 Task: Search one way flight ticket for 2 adults, 2 children, 2 infants in seat in first from Clarksburg: North Central West Virginia Airport (was Harrison-marion Regional) to Laramie: Laramie Regional Airport on 5-3-2023. Choice of flights is Delta. Number of bags: 2 carry on bags. Price is upto 105000. Outbound departure time preference is 7:30.
Action: Mouse moved to (289, 245)
Screenshot: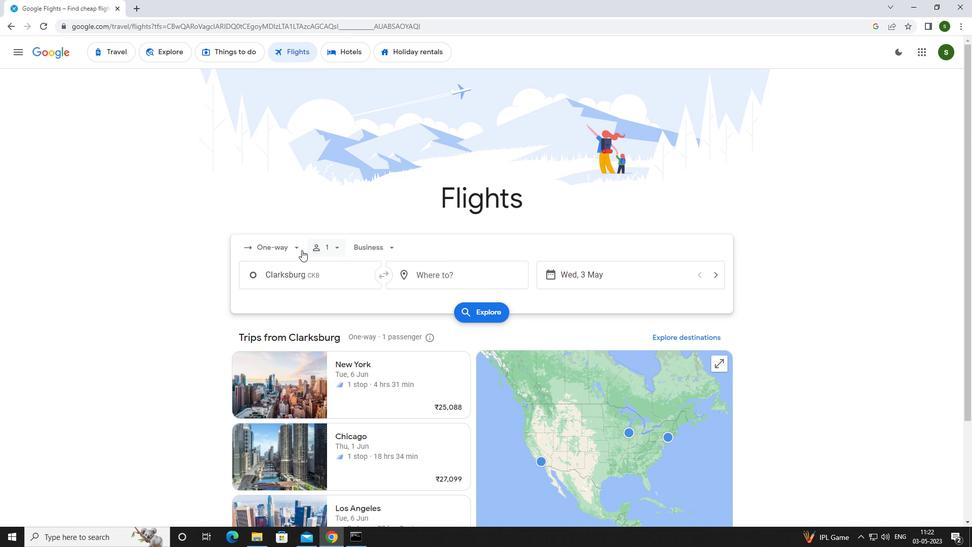 
Action: Mouse pressed left at (289, 245)
Screenshot: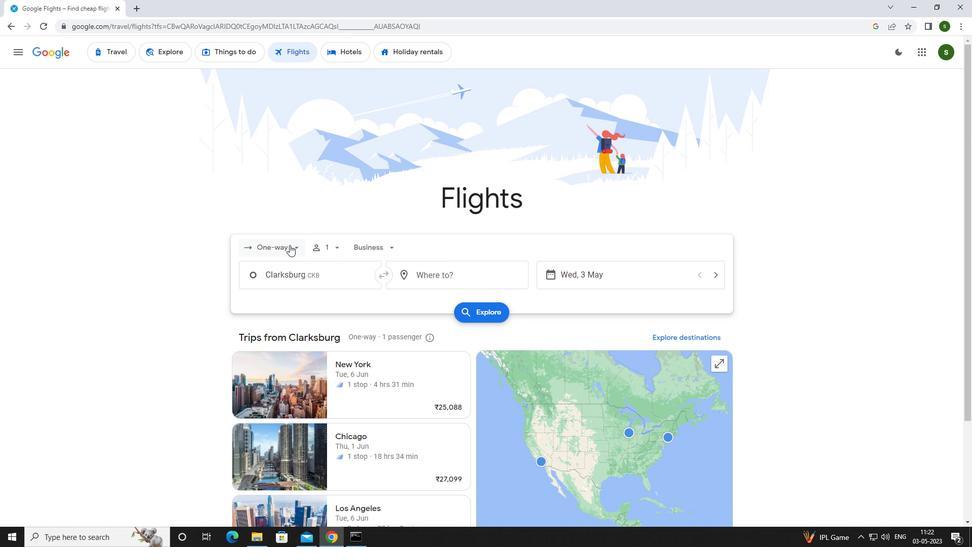 
Action: Mouse moved to (293, 293)
Screenshot: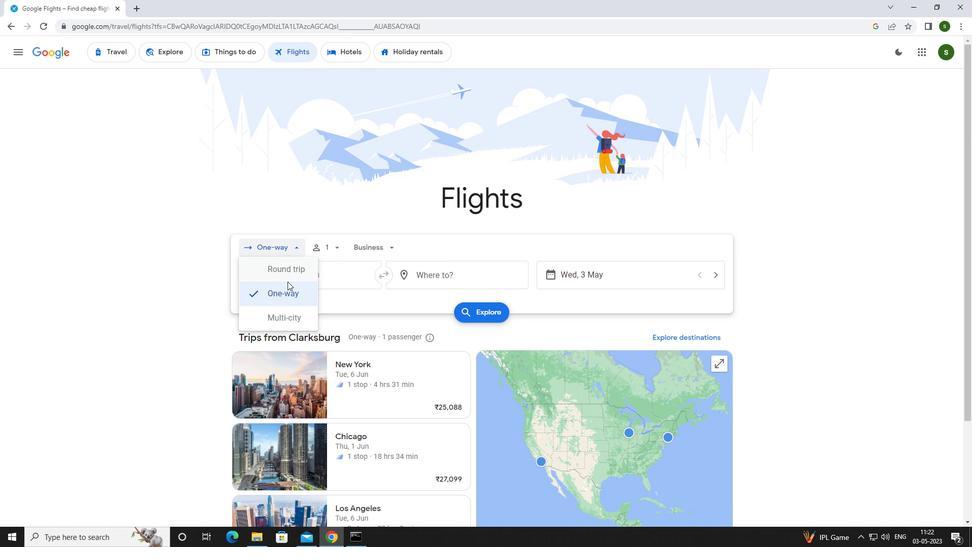 
Action: Mouse pressed left at (293, 293)
Screenshot: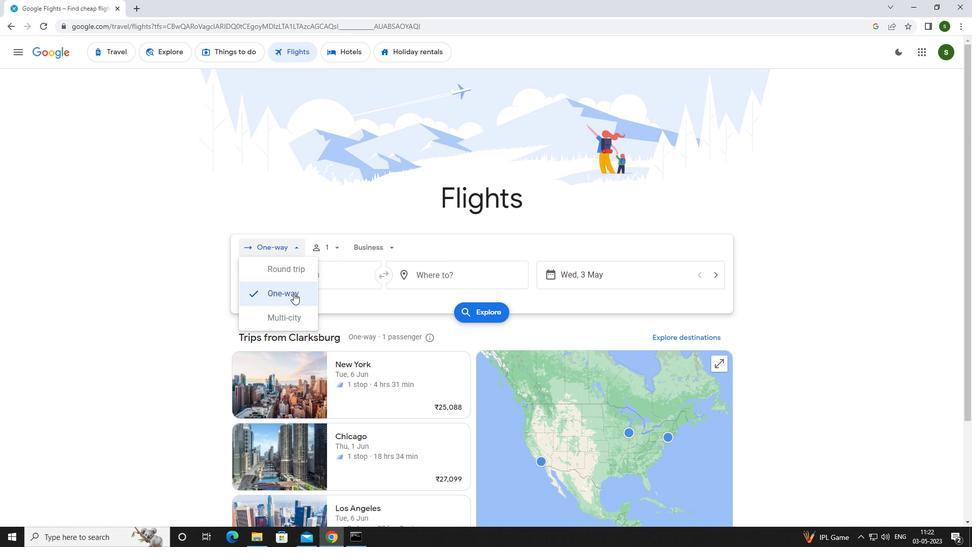 
Action: Mouse moved to (338, 248)
Screenshot: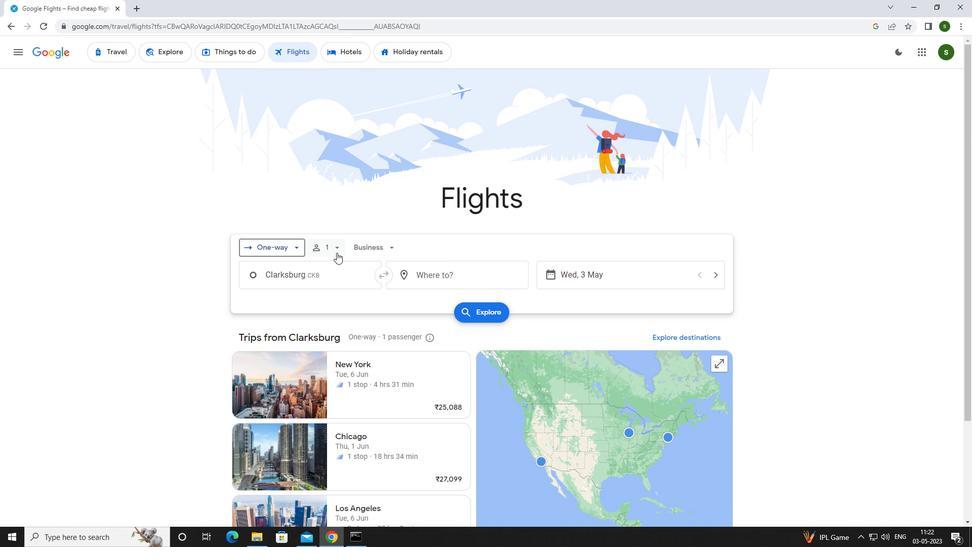 
Action: Mouse pressed left at (338, 248)
Screenshot: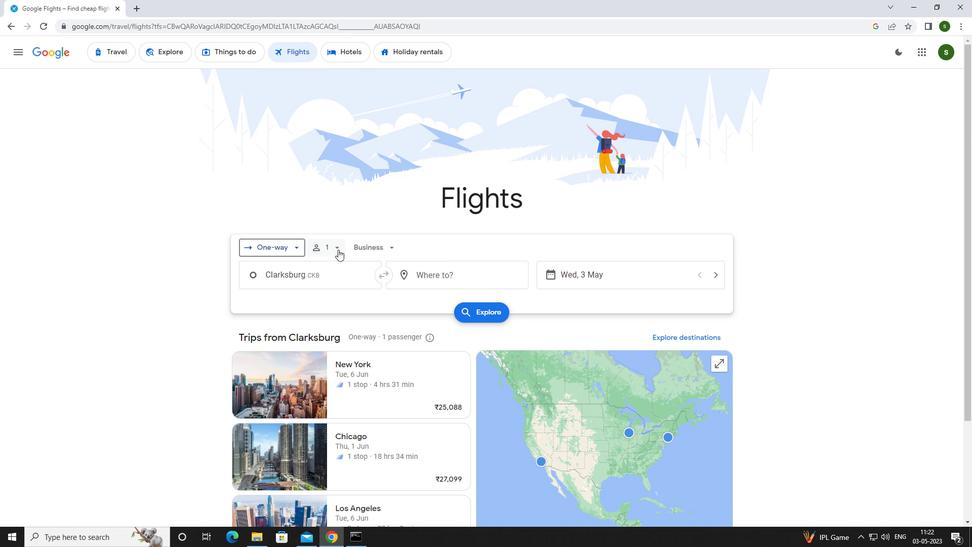 
Action: Mouse moved to (414, 272)
Screenshot: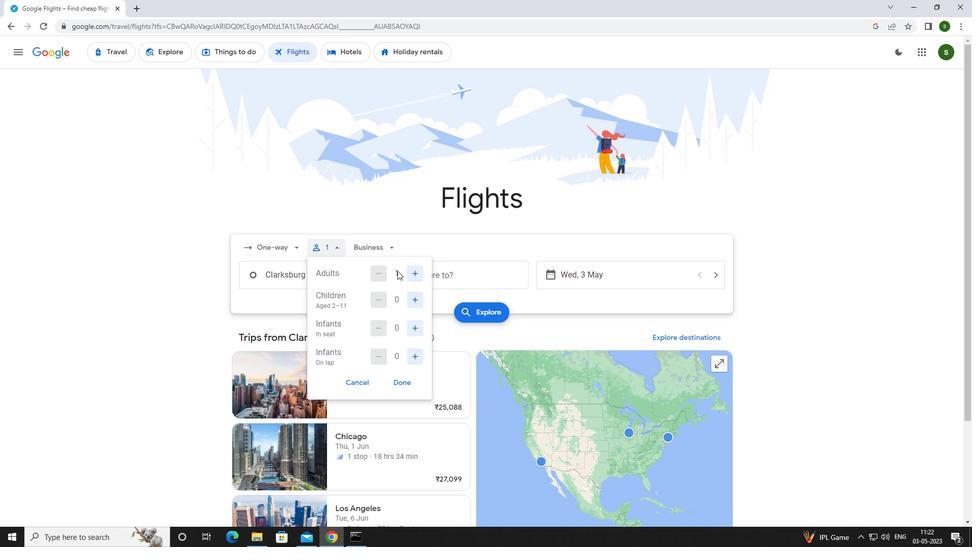 
Action: Mouse pressed left at (414, 272)
Screenshot: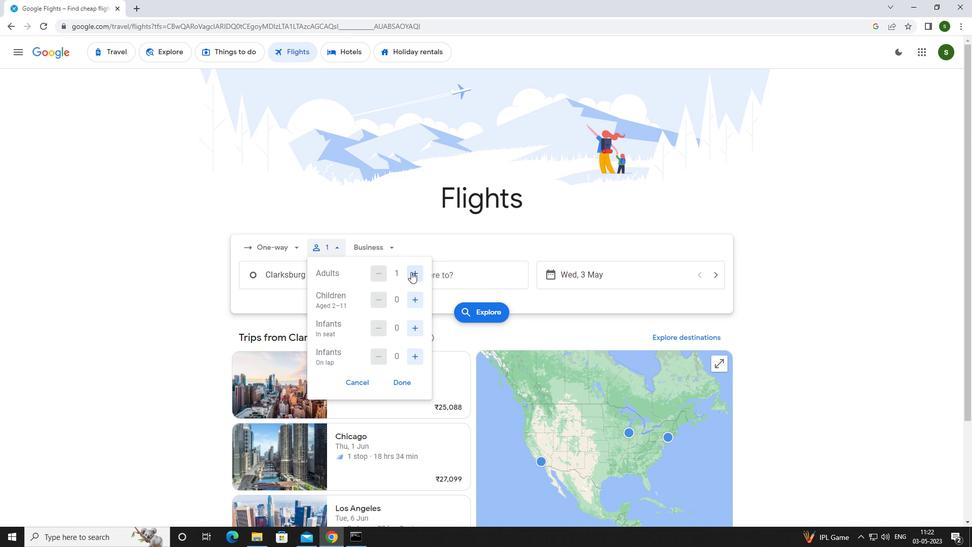 
Action: Mouse pressed left at (414, 272)
Screenshot: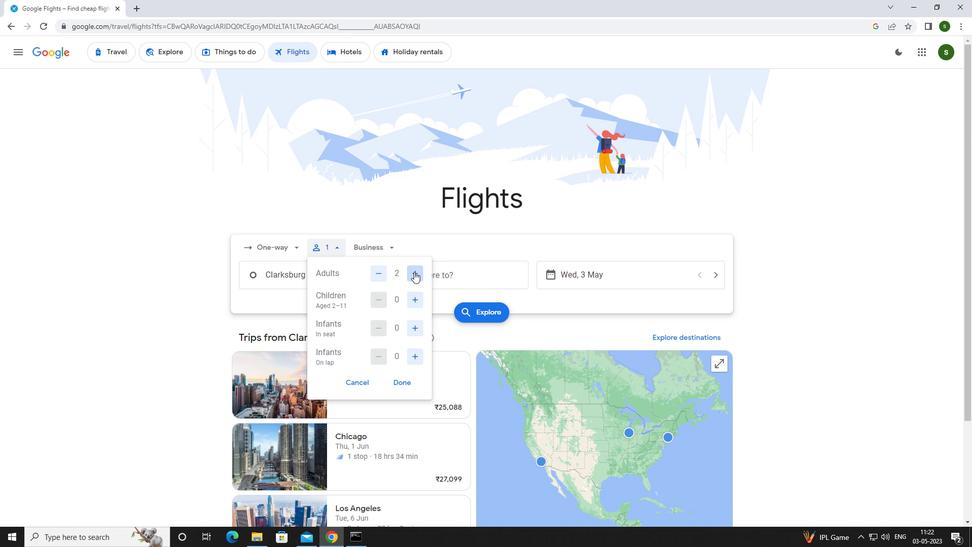 
Action: Mouse moved to (376, 273)
Screenshot: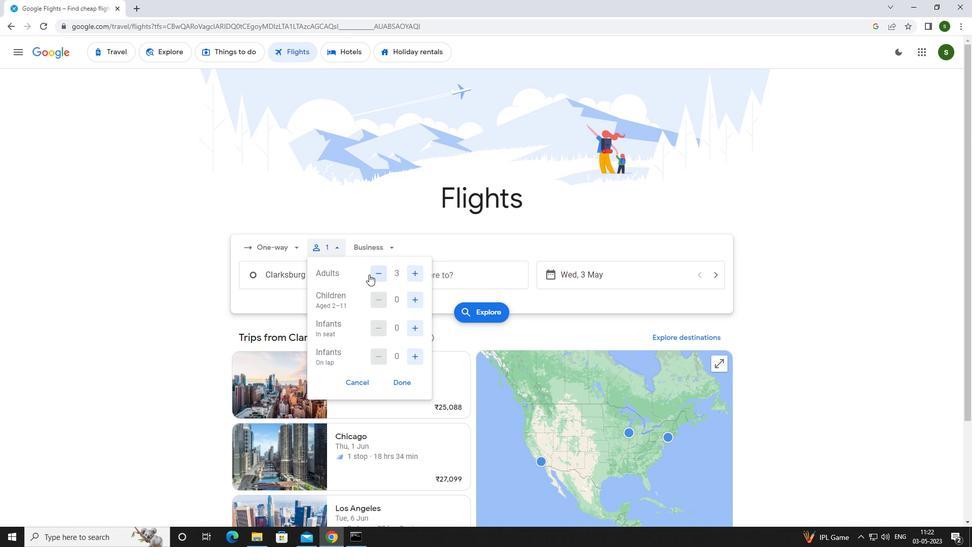 
Action: Mouse pressed left at (376, 273)
Screenshot: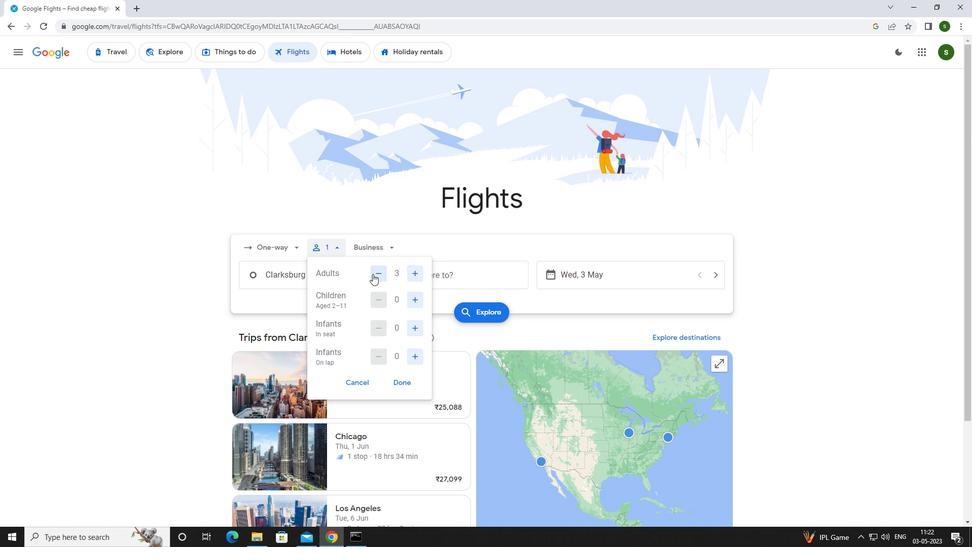 
Action: Mouse moved to (414, 297)
Screenshot: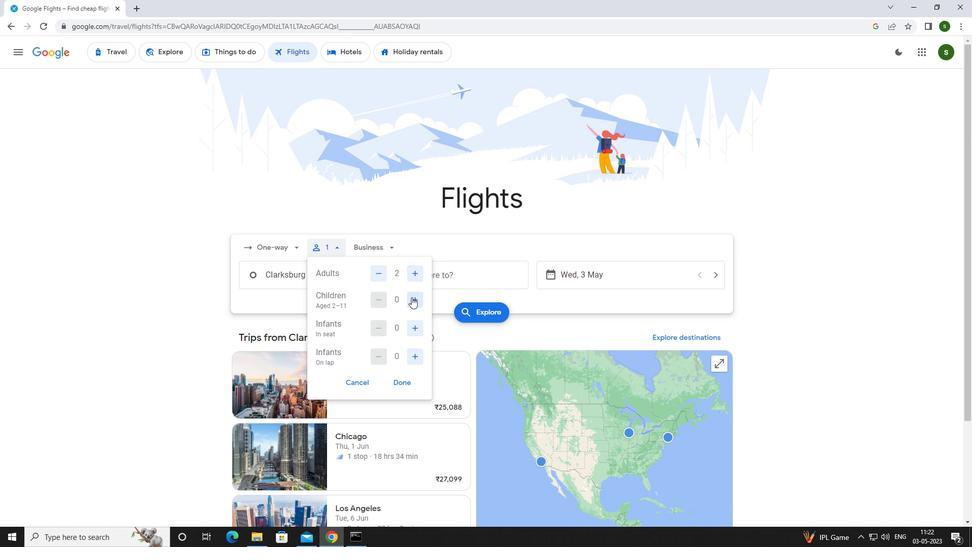 
Action: Mouse pressed left at (414, 297)
Screenshot: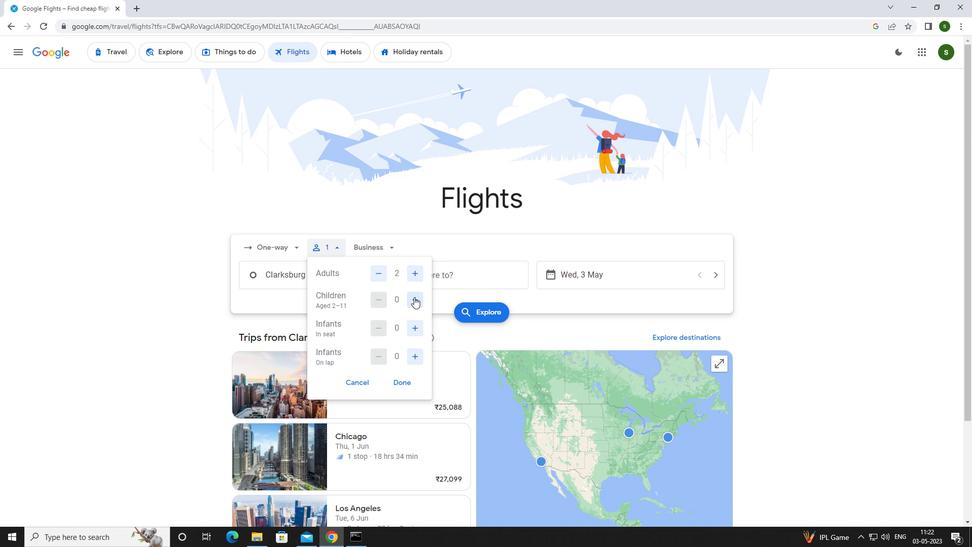 
Action: Mouse pressed left at (414, 297)
Screenshot: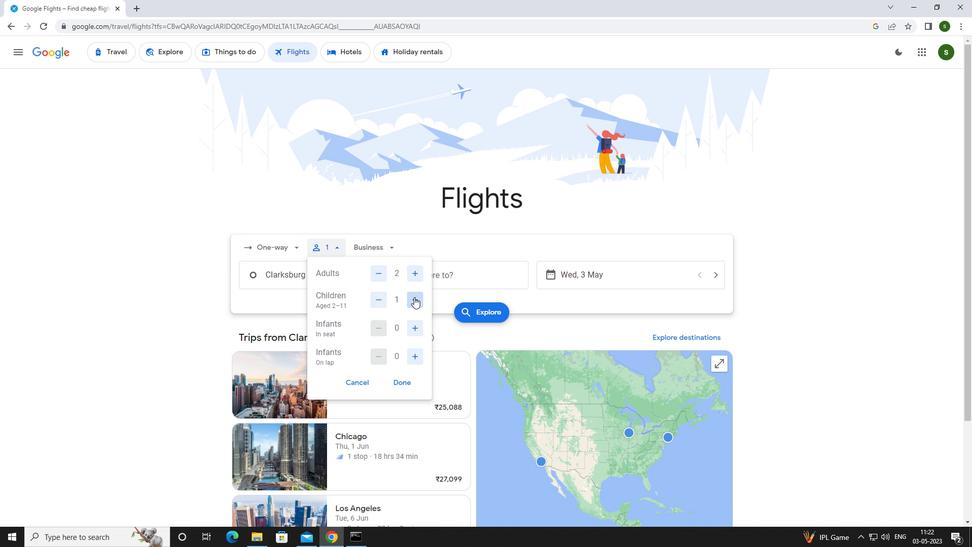 
Action: Mouse moved to (412, 328)
Screenshot: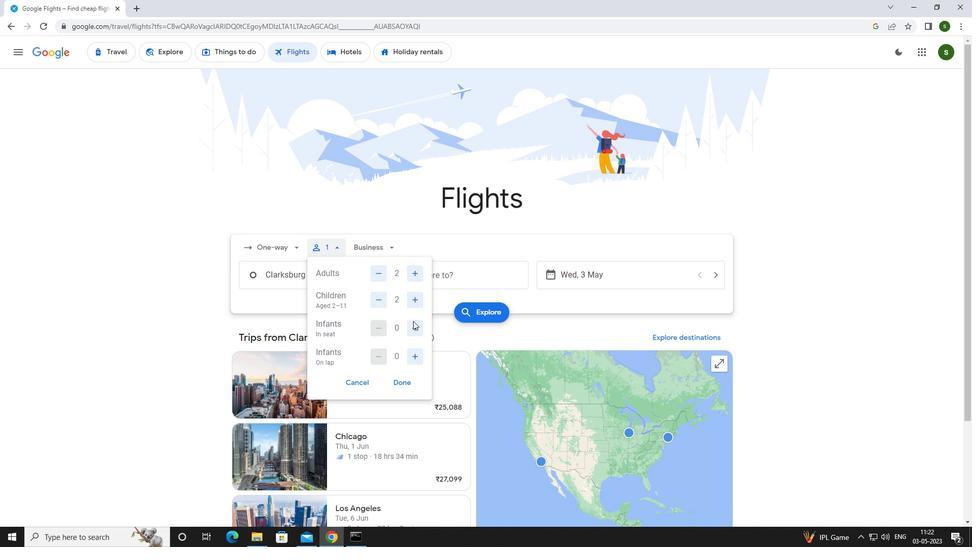 
Action: Mouse pressed left at (412, 328)
Screenshot: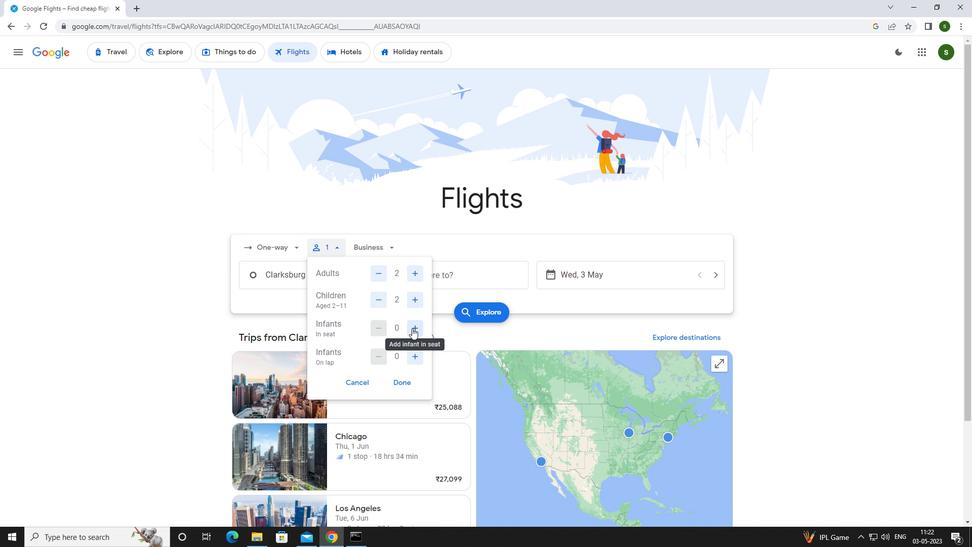 
Action: Mouse pressed left at (412, 328)
Screenshot: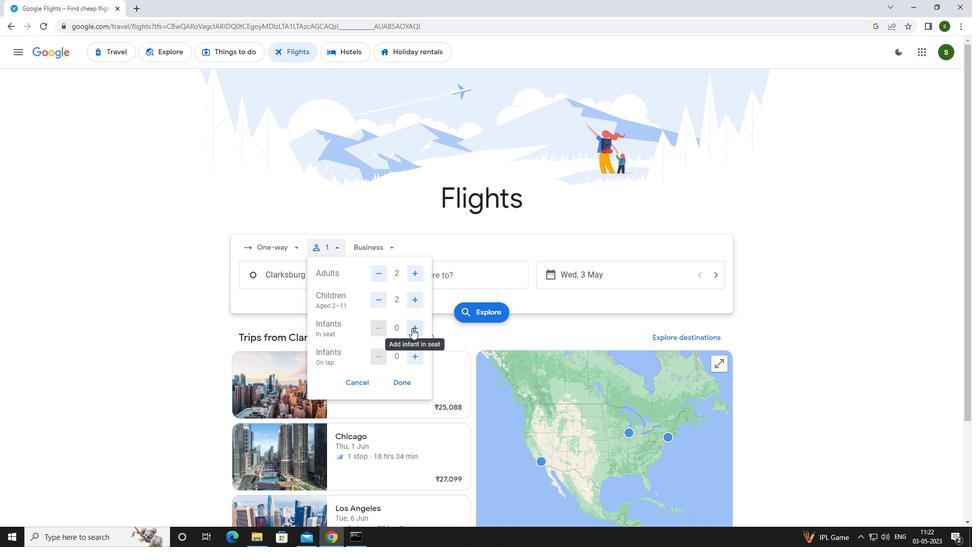 
Action: Mouse moved to (386, 249)
Screenshot: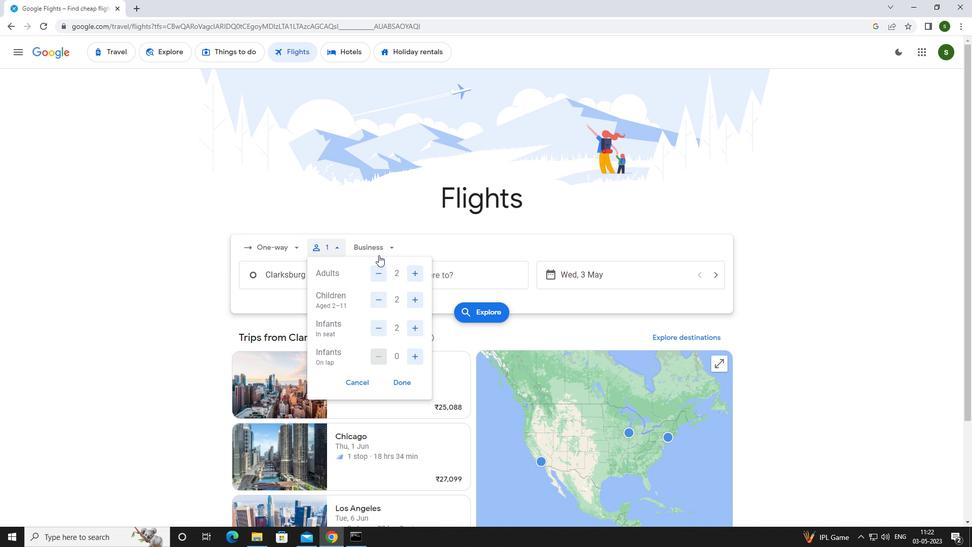 
Action: Mouse pressed left at (386, 249)
Screenshot: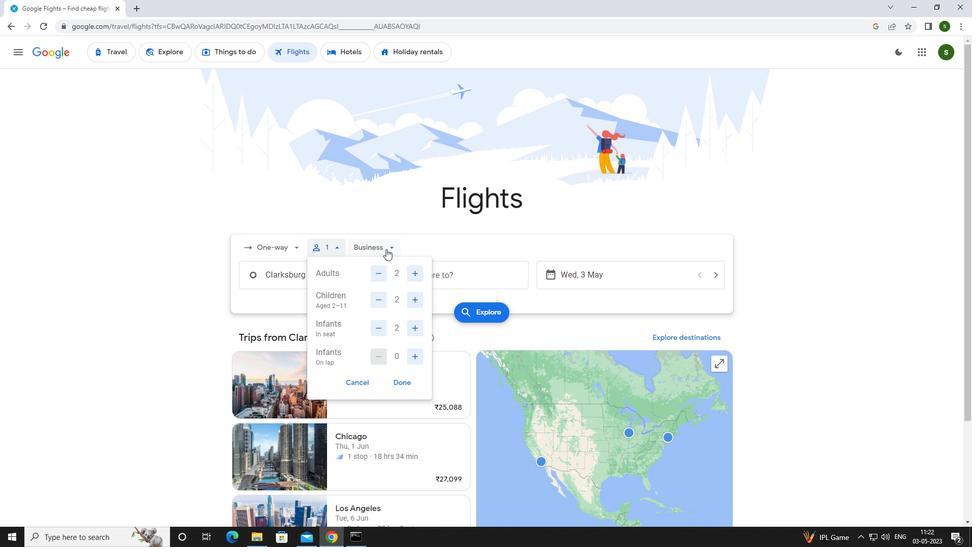 
Action: Mouse moved to (402, 342)
Screenshot: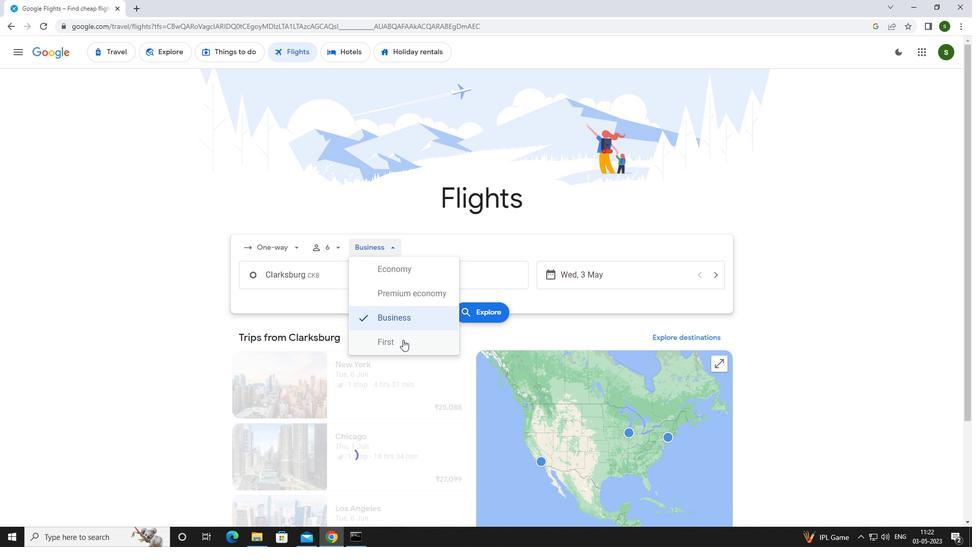 
Action: Mouse pressed left at (402, 342)
Screenshot: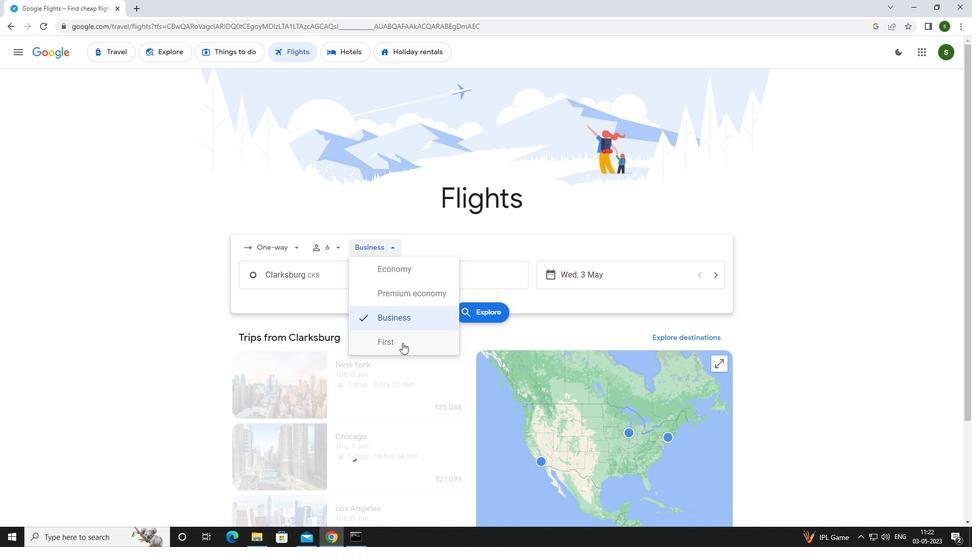 
Action: Mouse moved to (358, 278)
Screenshot: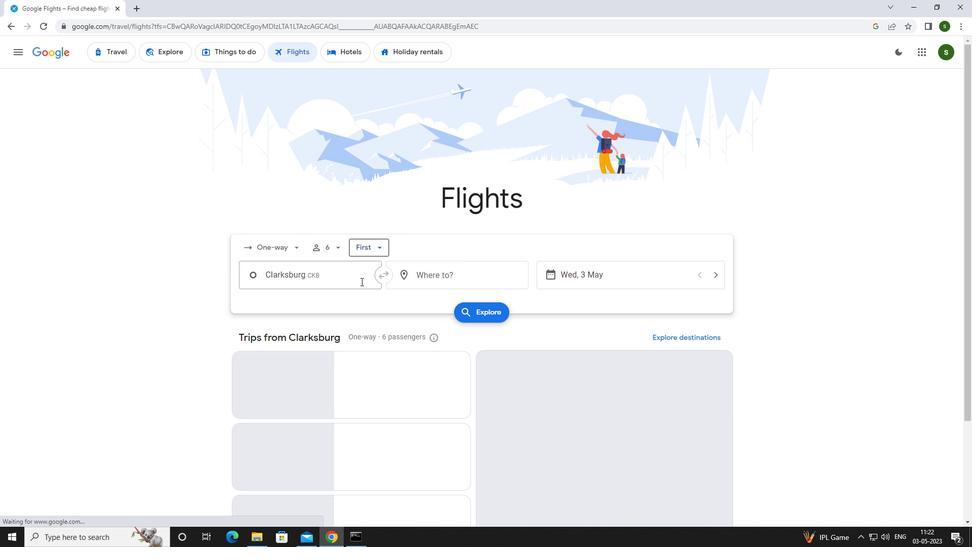 
Action: Mouse pressed left at (358, 278)
Screenshot: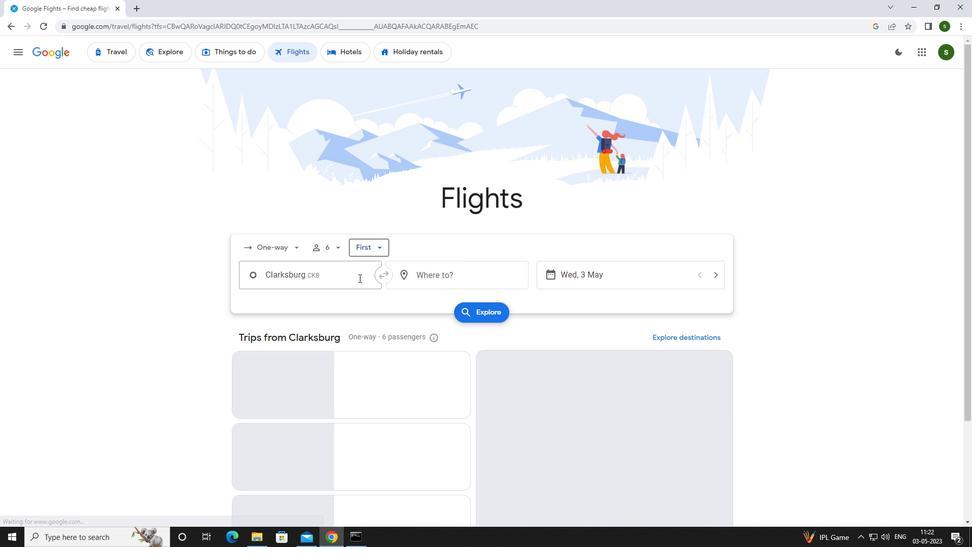 
Action: Mouse moved to (359, 277)
Screenshot: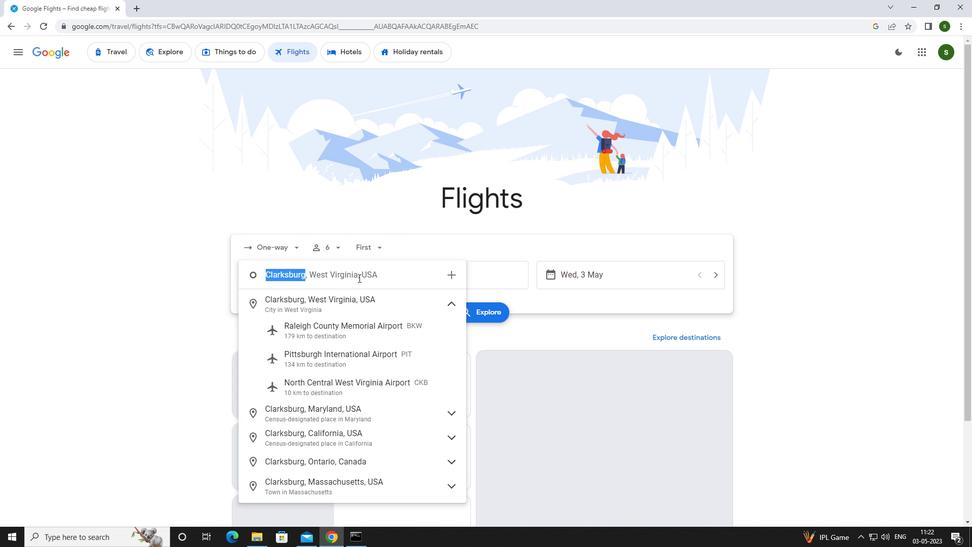 
Action: Key pressed <Key.caps_lock>n<Key.caps_lock>orth<Key.space><Key.caps_lock>c<Key.caps_lock>entral
Screenshot: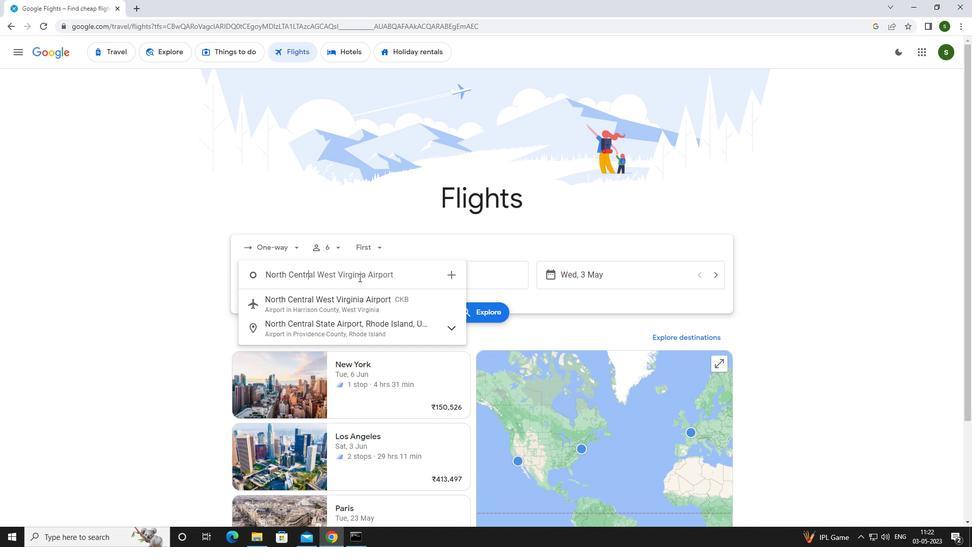 
Action: Mouse moved to (361, 299)
Screenshot: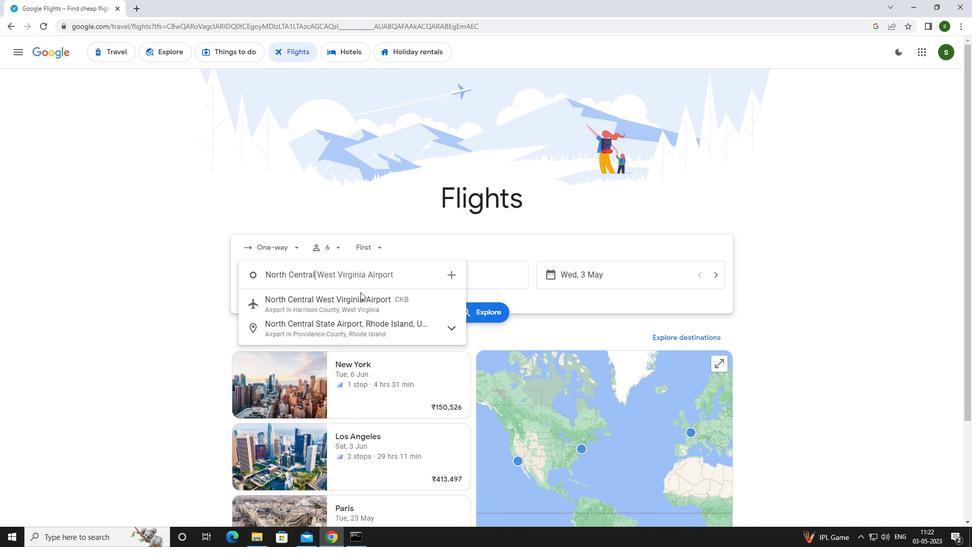 
Action: Mouse pressed left at (361, 299)
Screenshot: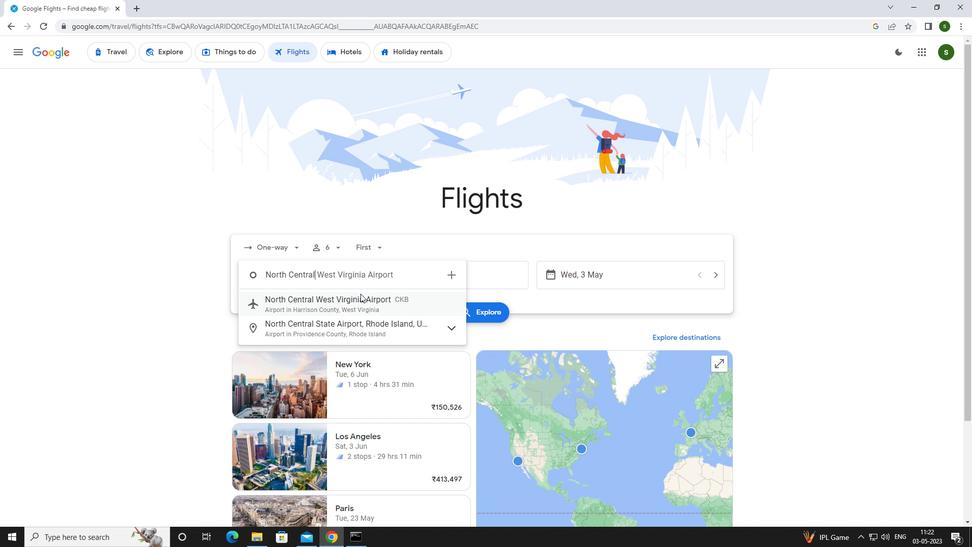 
Action: Mouse moved to (454, 285)
Screenshot: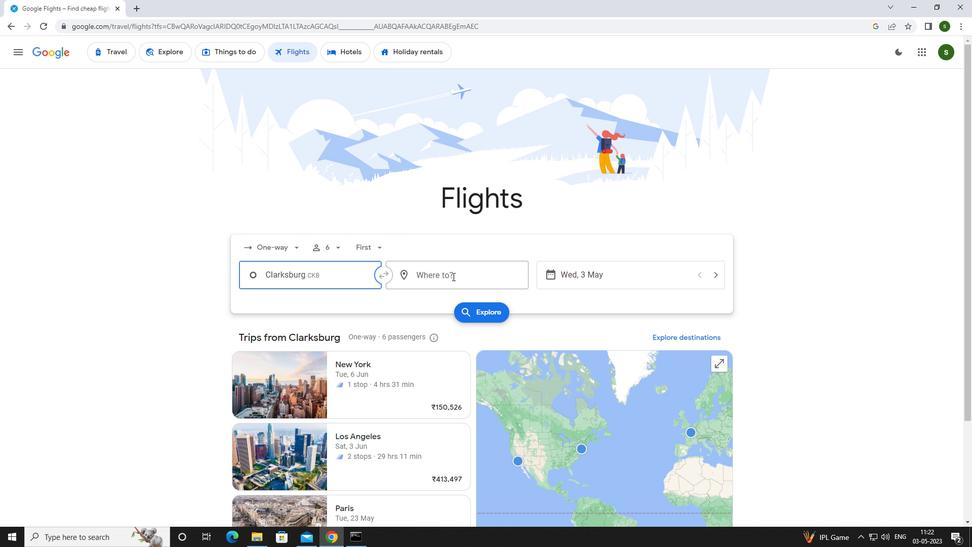 
Action: Mouse pressed left at (454, 285)
Screenshot: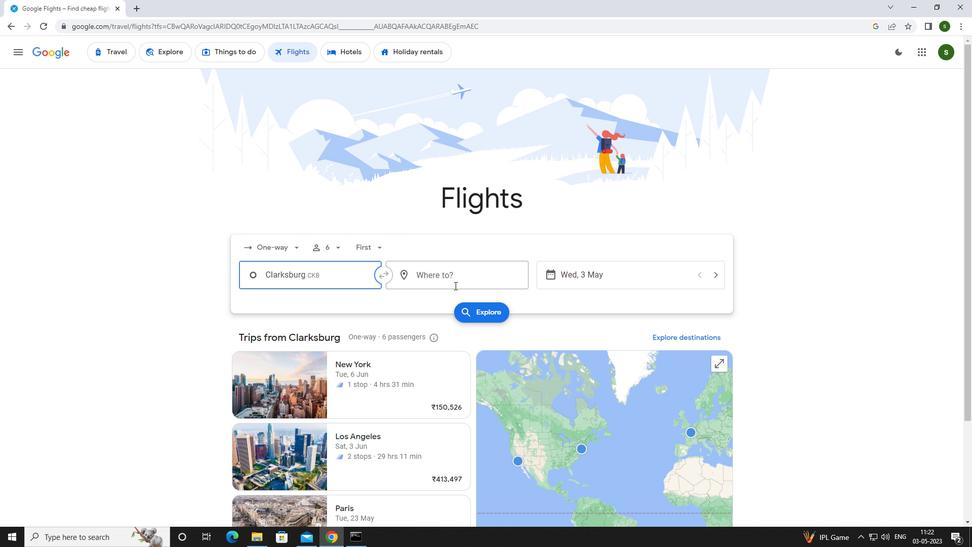 
Action: Key pressed <Key.caps_lock>l<Key.caps_lock>arami
Screenshot: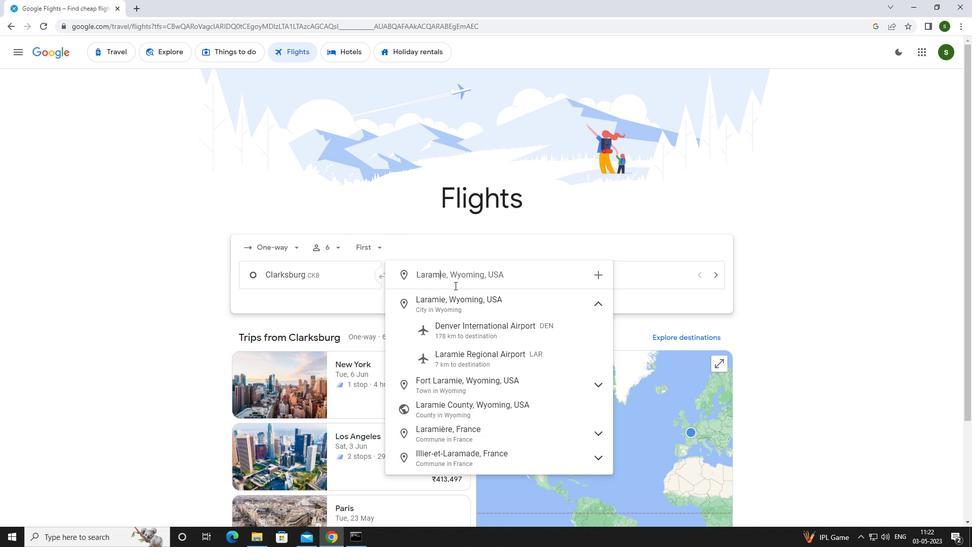 
Action: Mouse moved to (459, 355)
Screenshot: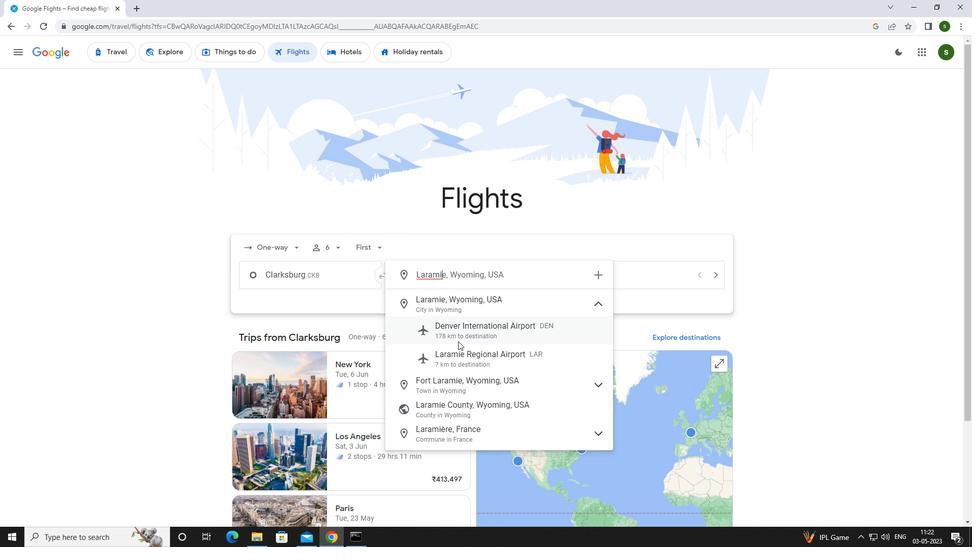 
Action: Mouse pressed left at (459, 355)
Screenshot: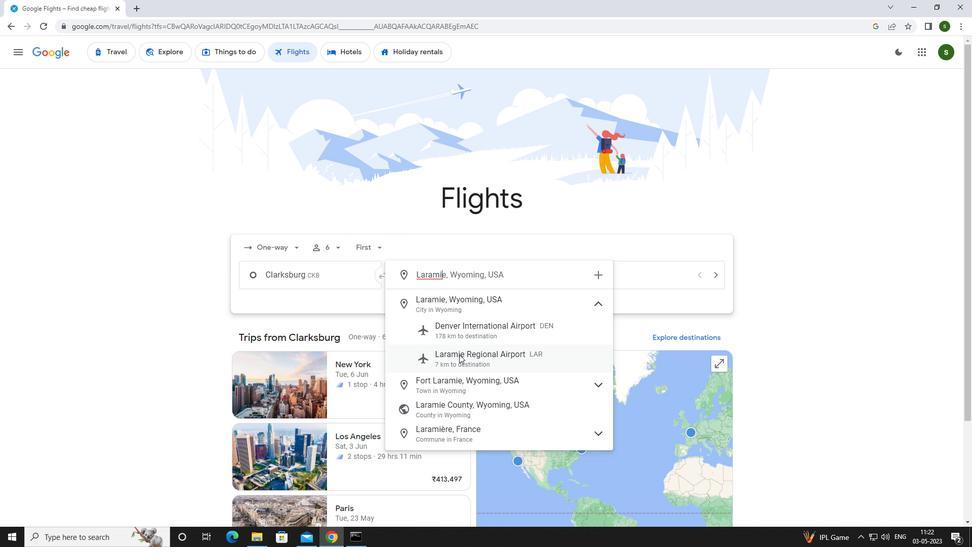 
Action: Mouse moved to (610, 274)
Screenshot: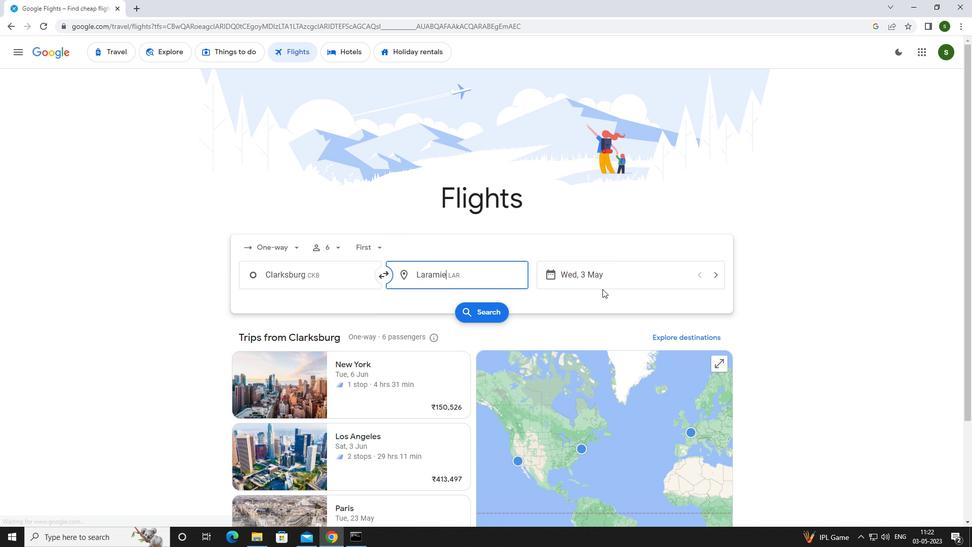 
Action: Mouse pressed left at (610, 274)
Screenshot: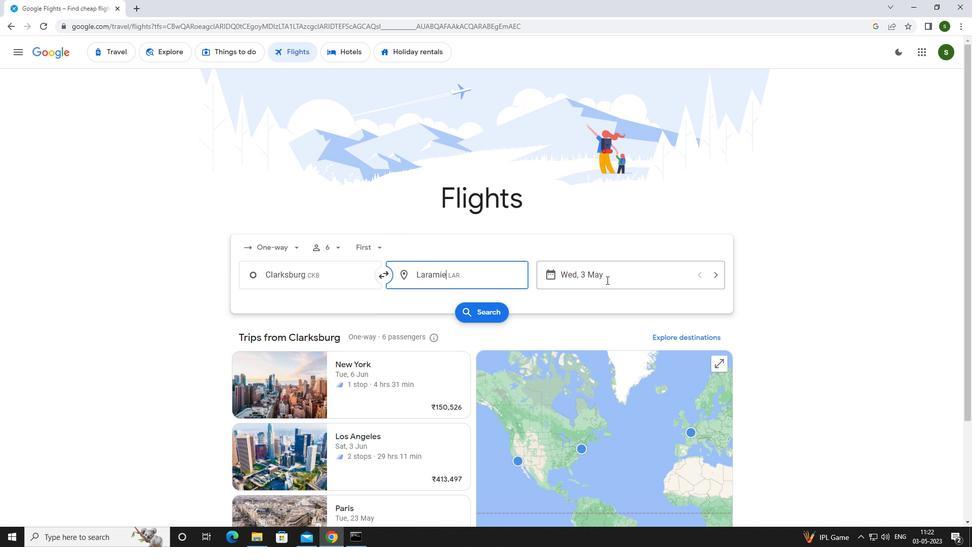 
Action: Mouse moved to (446, 343)
Screenshot: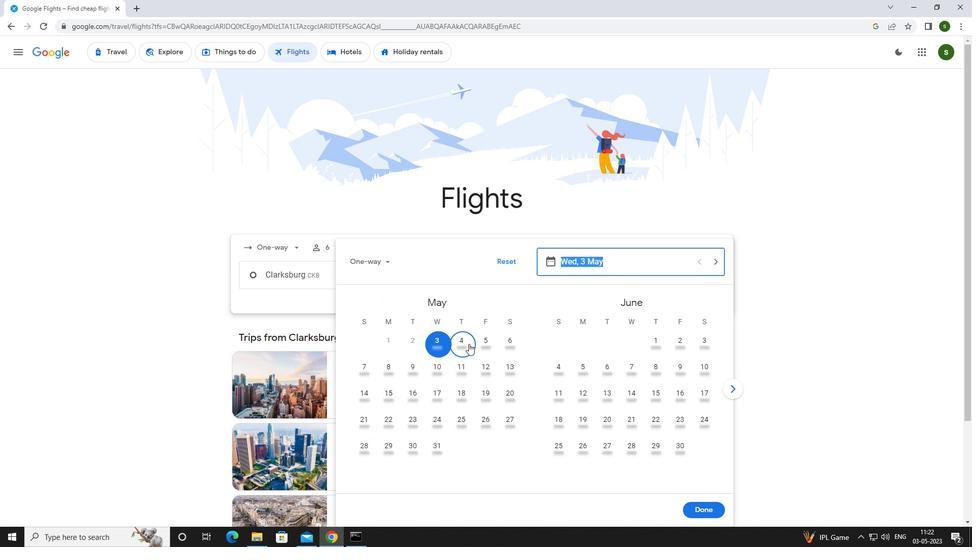 
Action: Mouse pressed left at (446, 343)
Screenshot: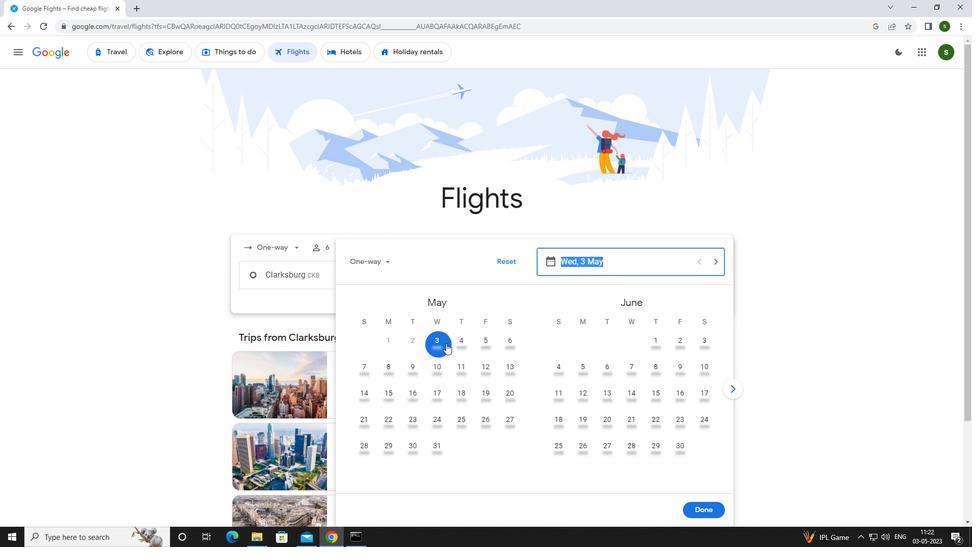 
Action: Mouse moved to (714, 509)
Screenshot: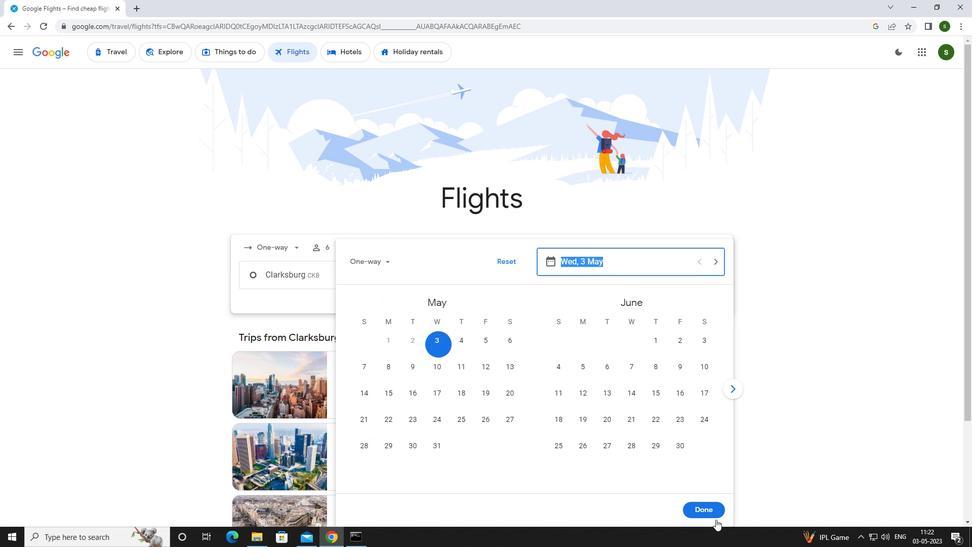 
Action: Mouse pressed left at (714, 509)
Screenshot: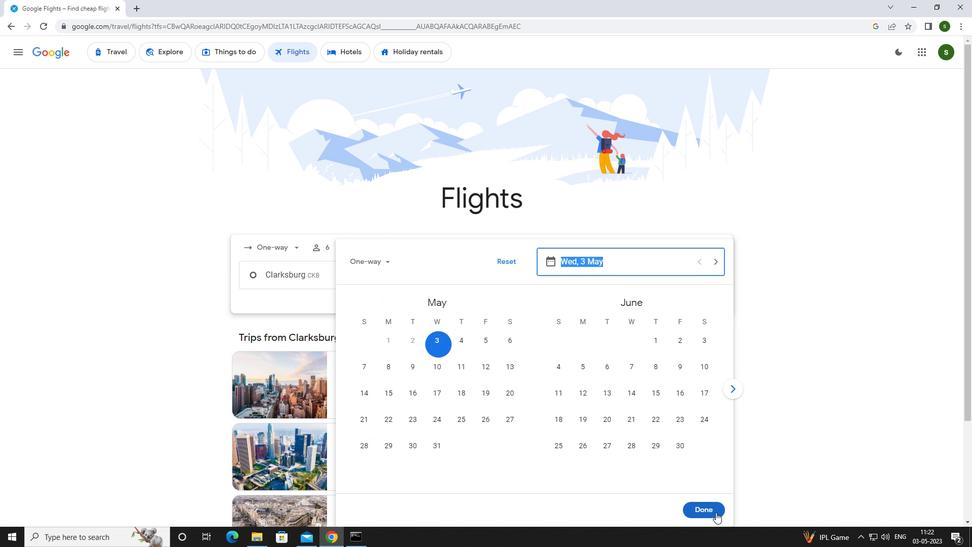 
Action: Mouse moved to (489, 316)
Screenshot: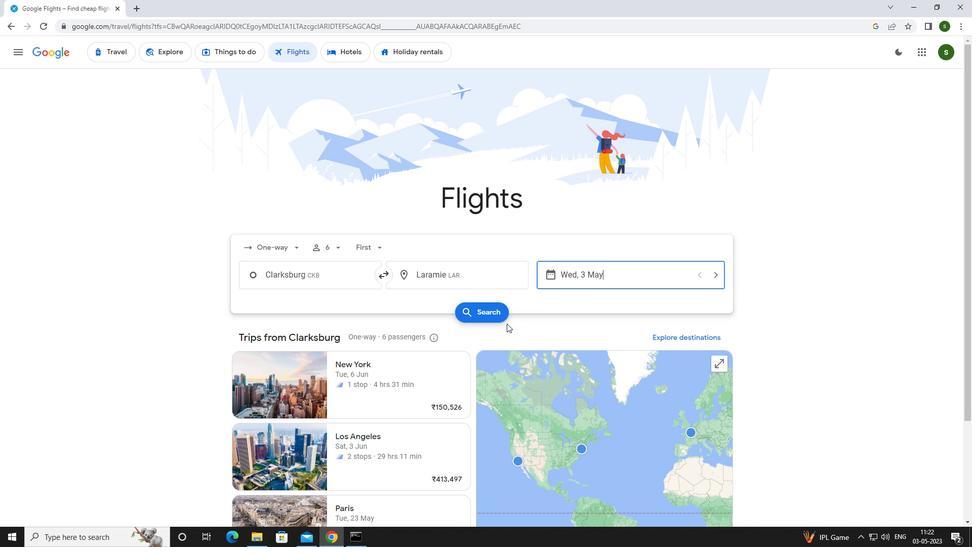 
Action: Mouse pressed left at (489, 316)
Screenshot: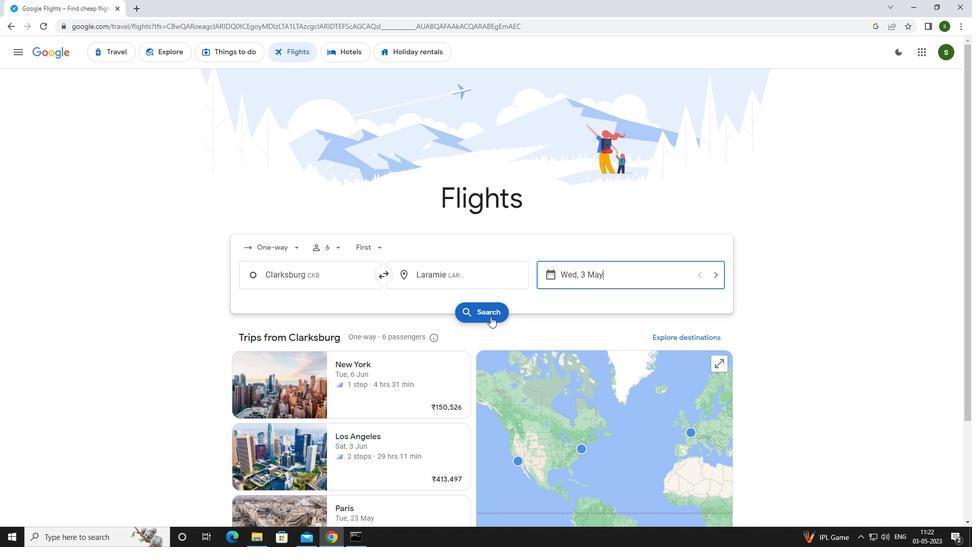 
Action: Mouse moved to (265, 144)
Screenshot: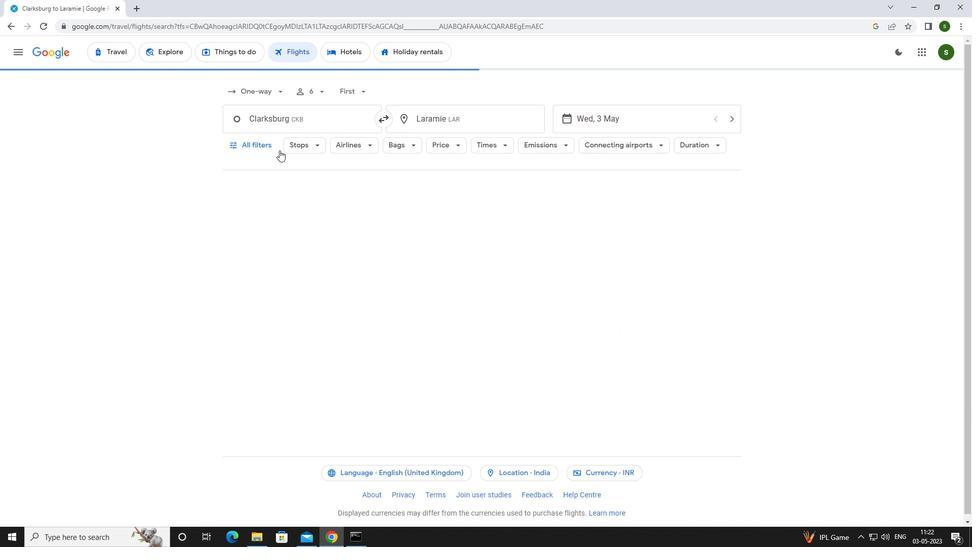 
Action: Mouse pressed left at (265, 144)
Screenshot: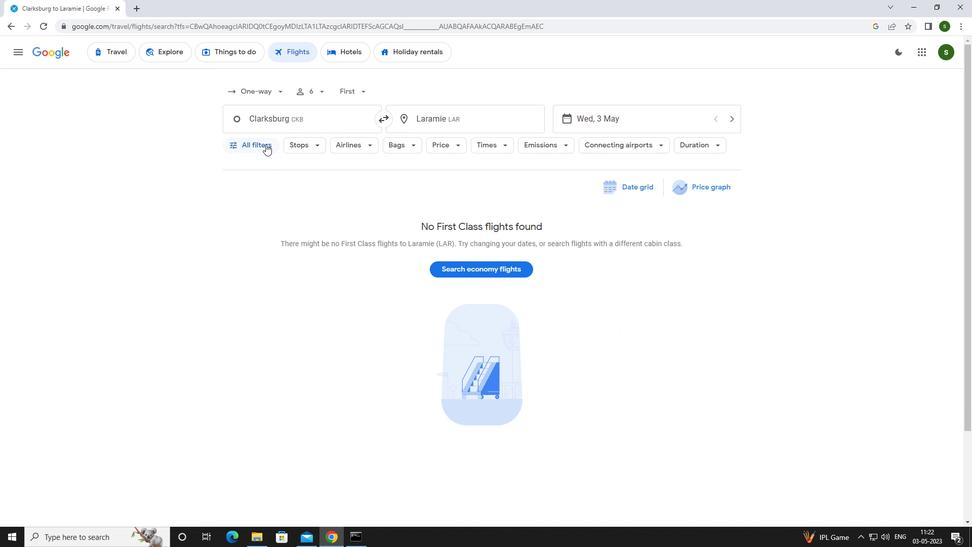 
Action: Mouse moved to (376, 365)
Screenshot: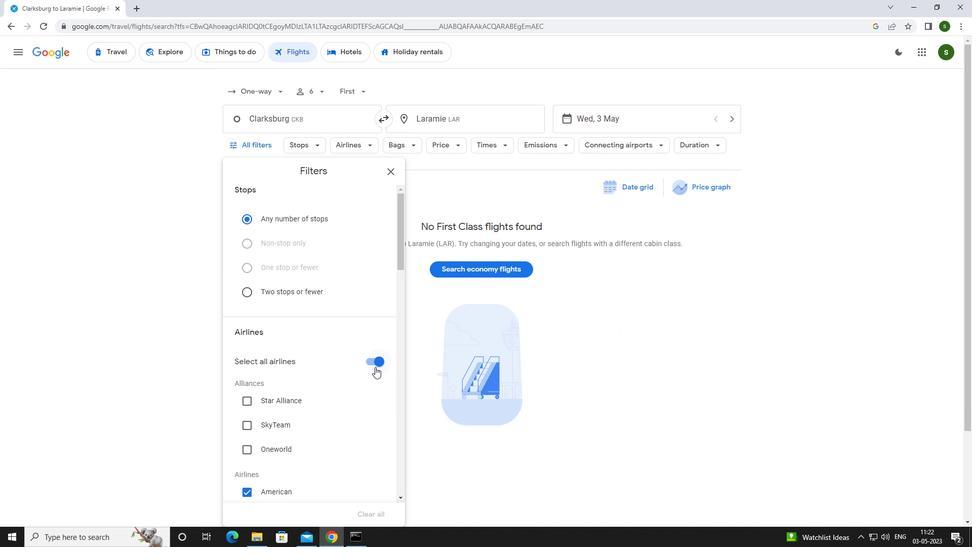 
Action: Mouse pressed left at (376, 365)
Screenshot: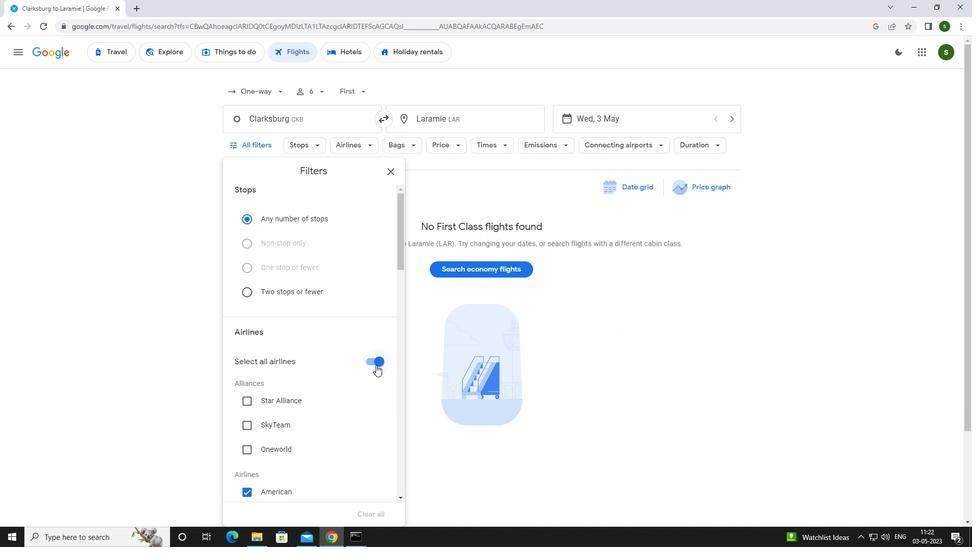 
Action: Mouse moved to (376, 364)
Screenshot: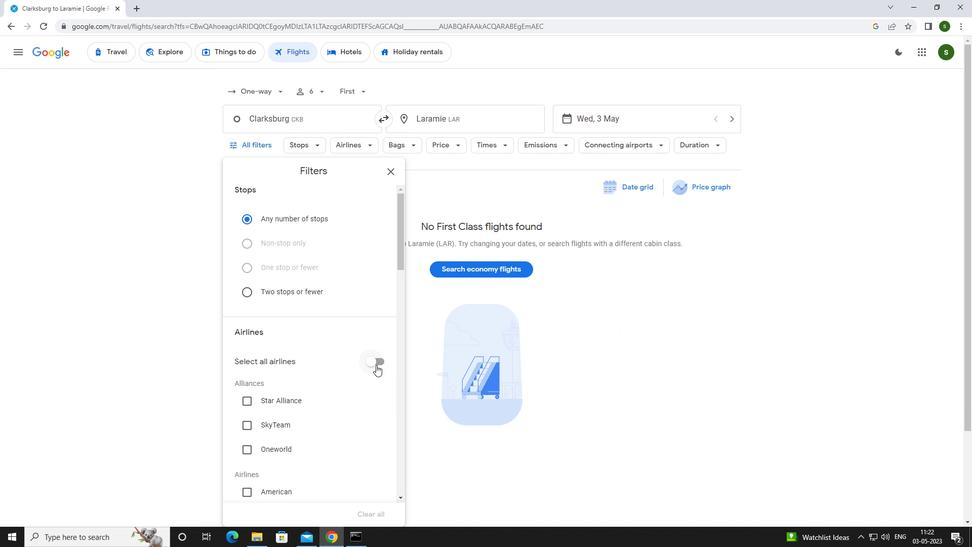 
Action: Mouse scrolled (376, 363) with delta (0, 0)
Screenshot: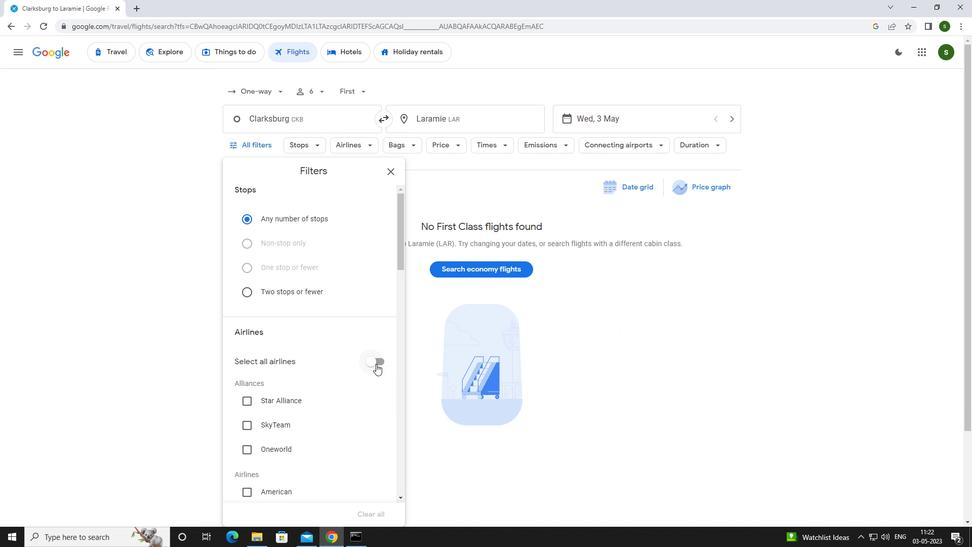 
Action: Mouse scrolled (376, 363) with delta (0, 0)
Screenshot: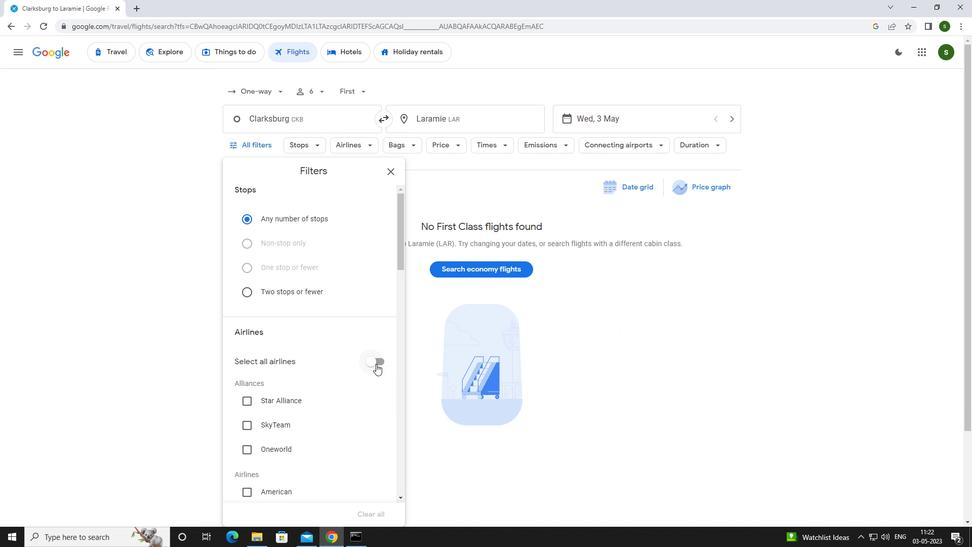 
Action: Mouse moved to (343, 366)
Screenshot: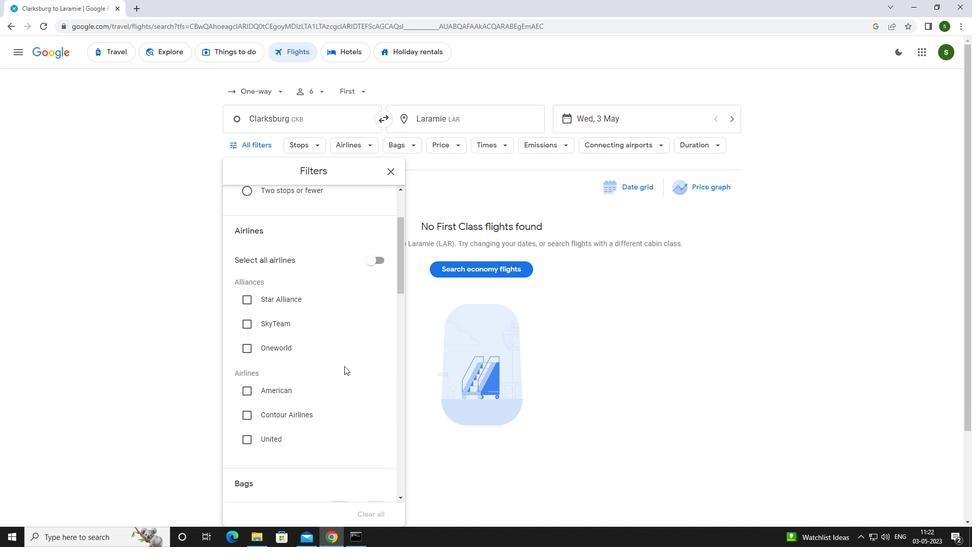 
Action: Mouse scrolled (343, 365) with delta (0, 0)
Screenshot: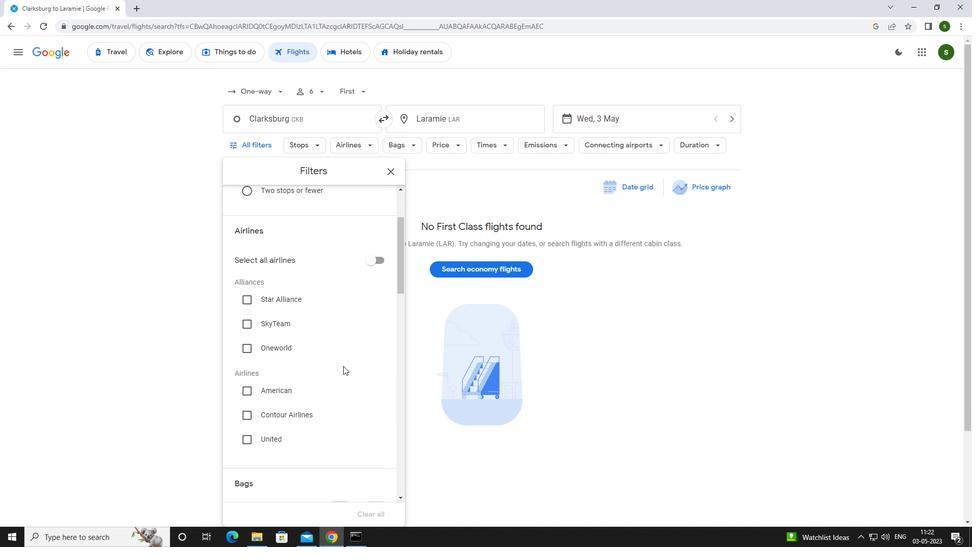 
Action: Mouse scrolled (343, 365) with delta (0, 0)
Screenshot: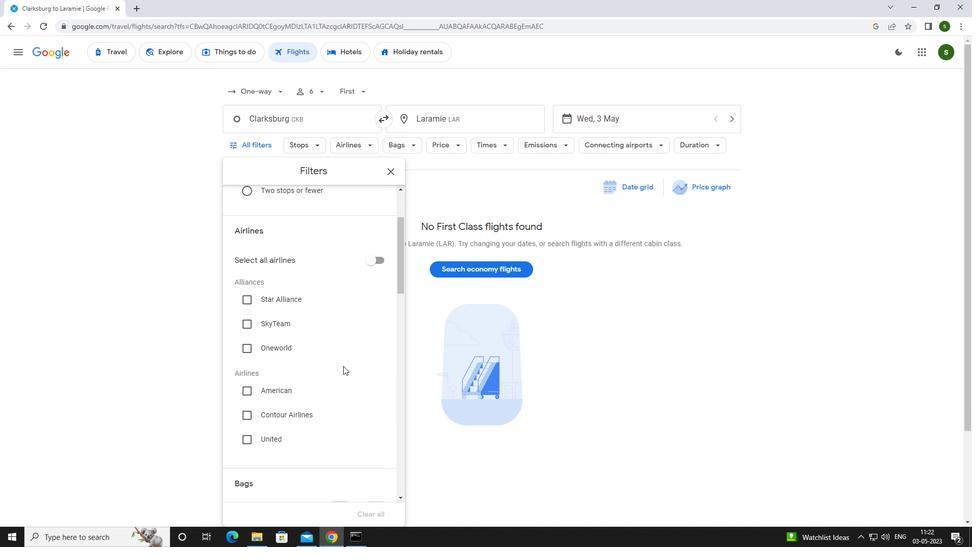 
Action: Mouse scrolled (343, 365) with delta (0, 0)
Screenshot: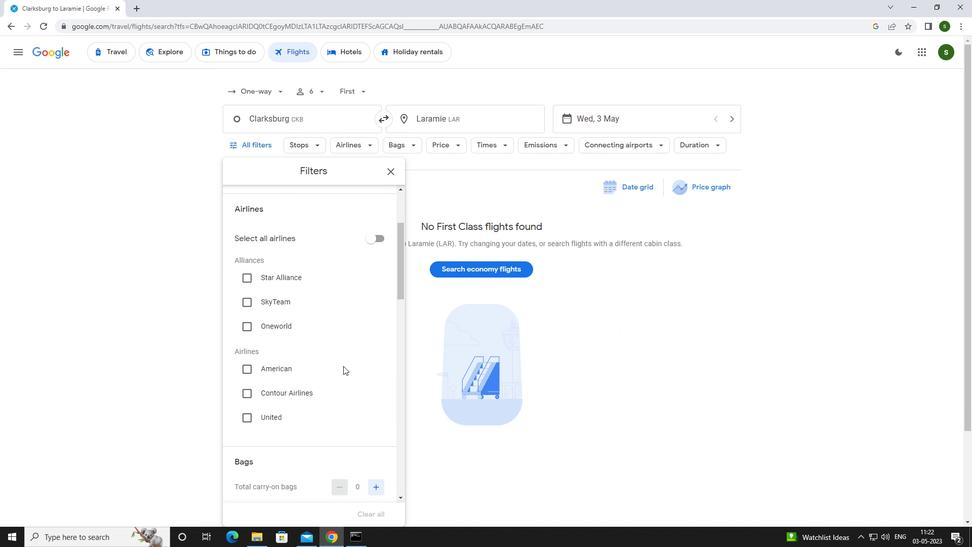 
Action: Mouse moved to (375, 359)
Screenshot: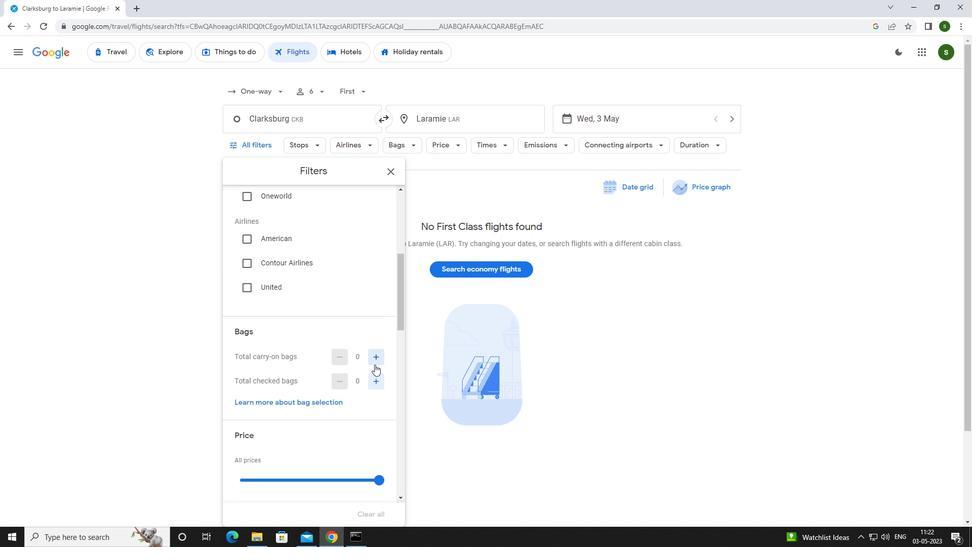 
Action: Mouse pressed left at (375, 359)
Screenshot: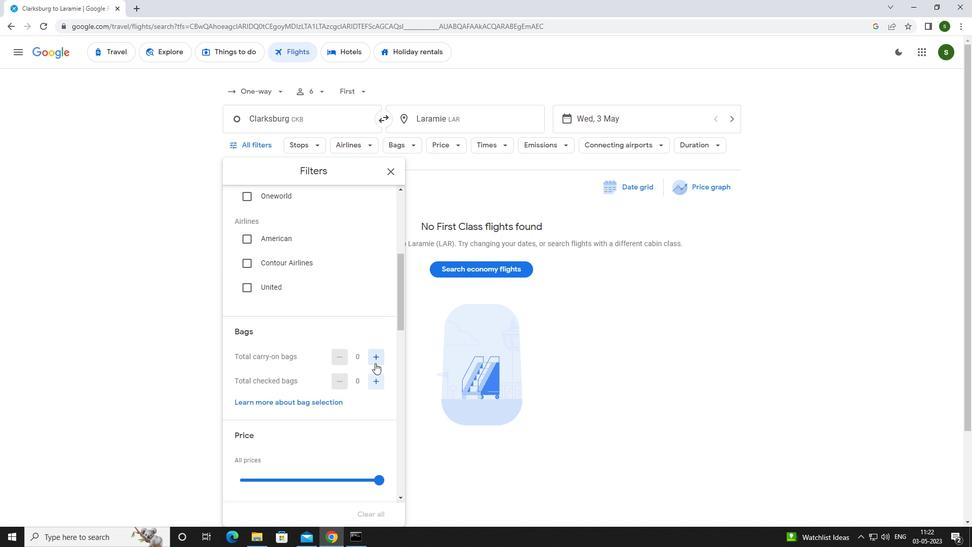 
Action: Mouse pressed left at (375, 359)
Screenshot: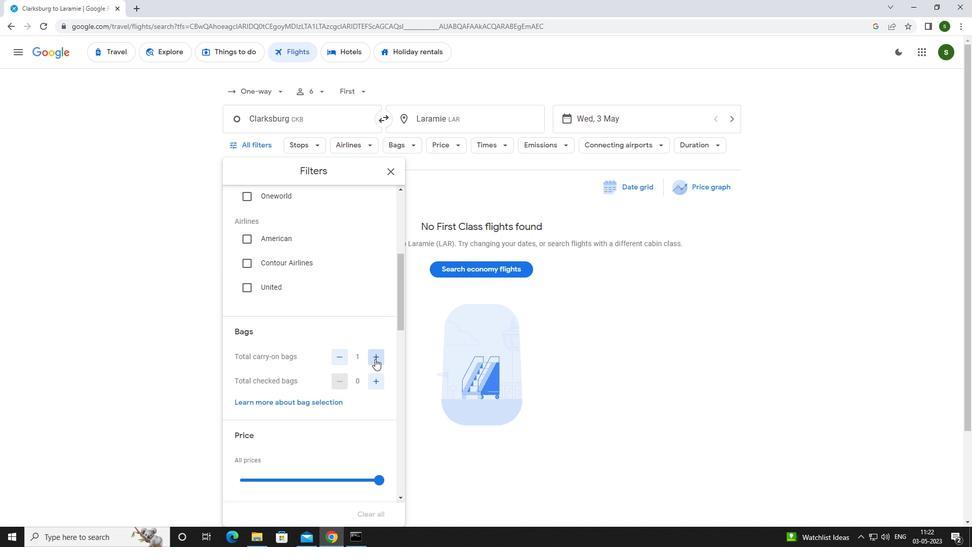 
Action: Mouse scrolled (375, 358) with delta (0, 0)
Screenshot: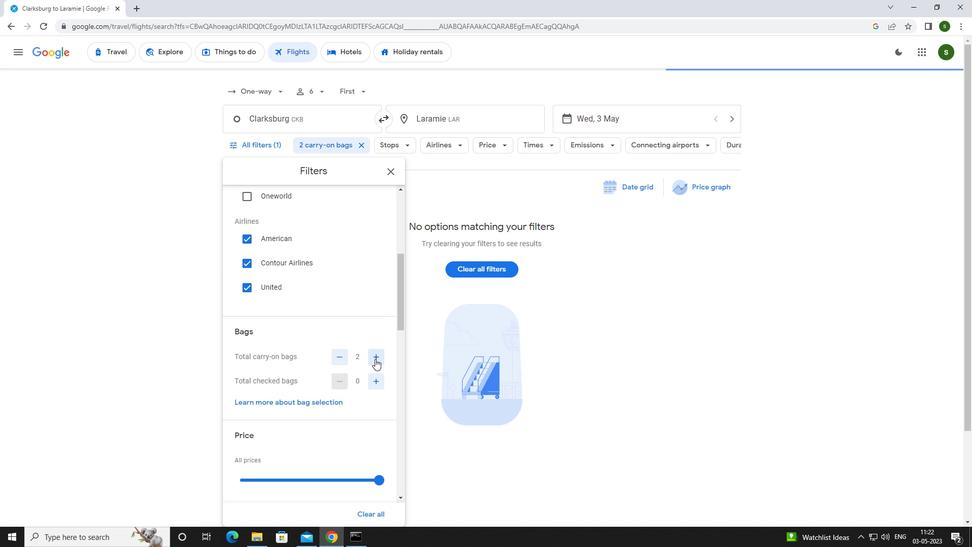 
Action: Mouse scrolled (375, 358) with delta (0, 0)
Screenshot: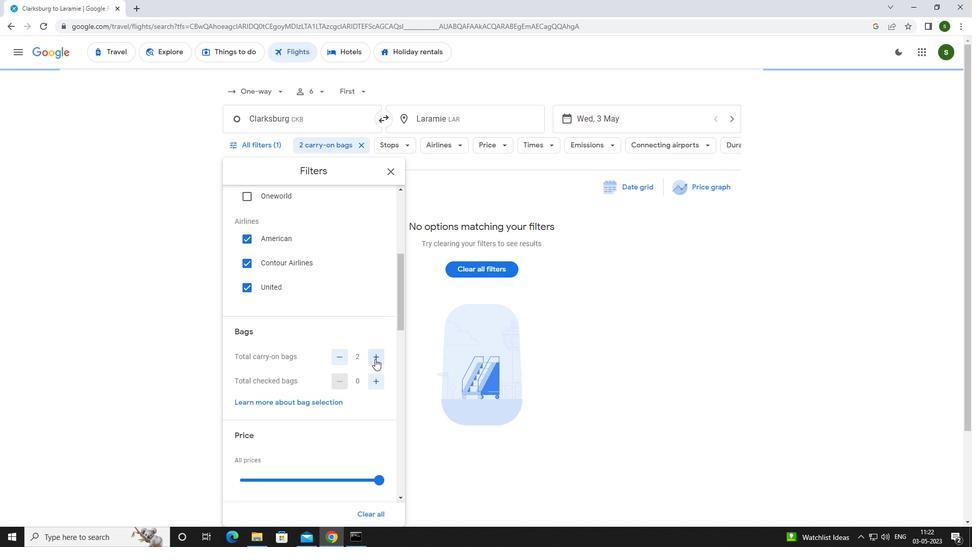 
Action: Mouse moved to (377, 375)
Screenshot: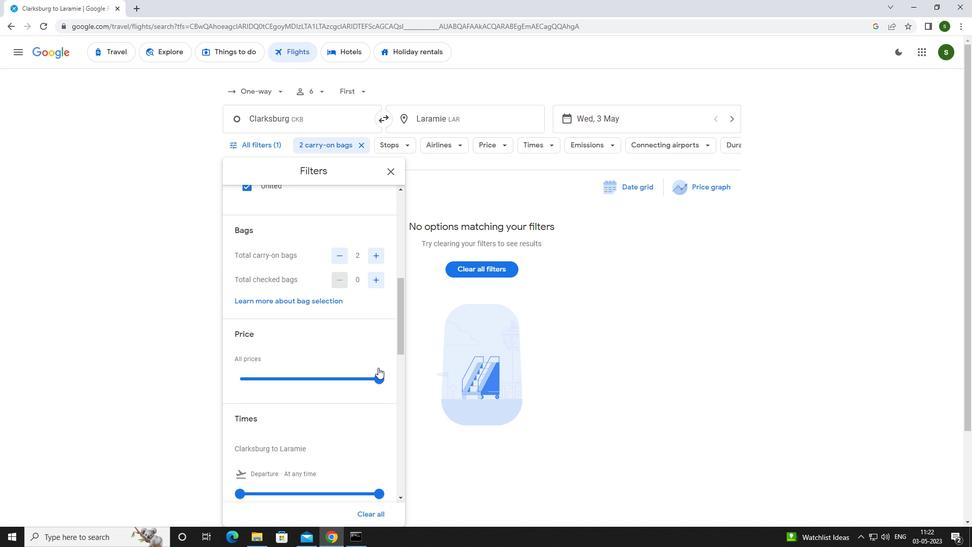 
Action: Mouse pressed left at (377, 375)
Screenshot: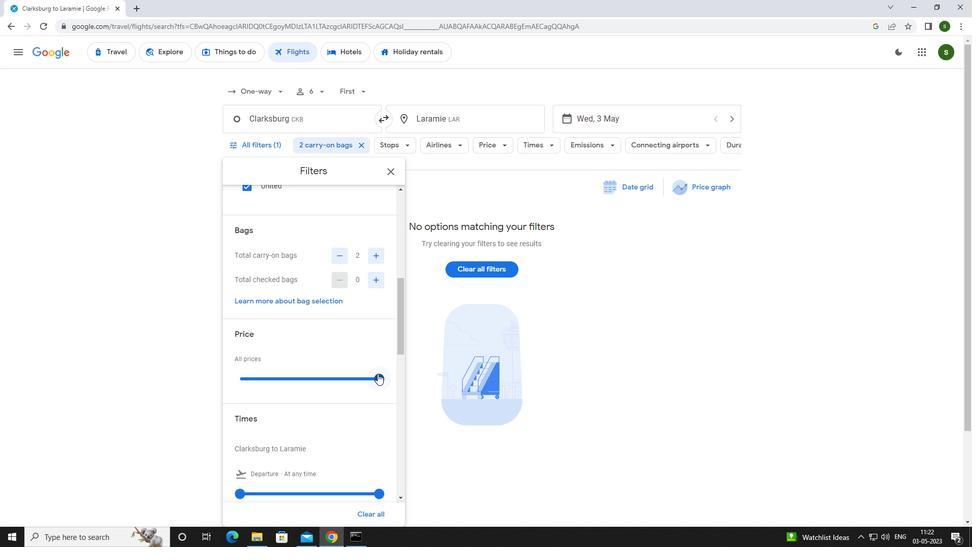 
Action: Mouse moved to (376, 375)
Screenshot: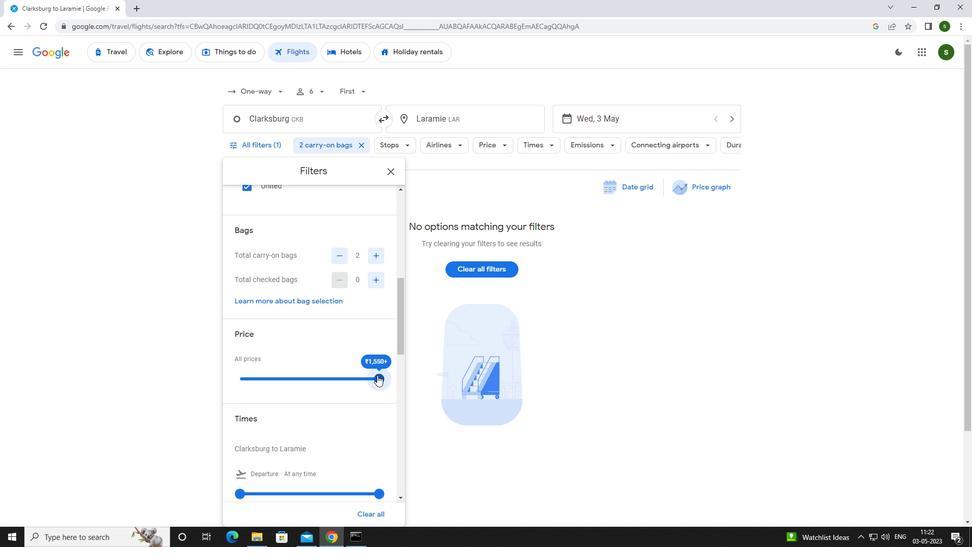 
Action: Mouse scrolled (376, 374) with delta (0, 0)
Screenshot: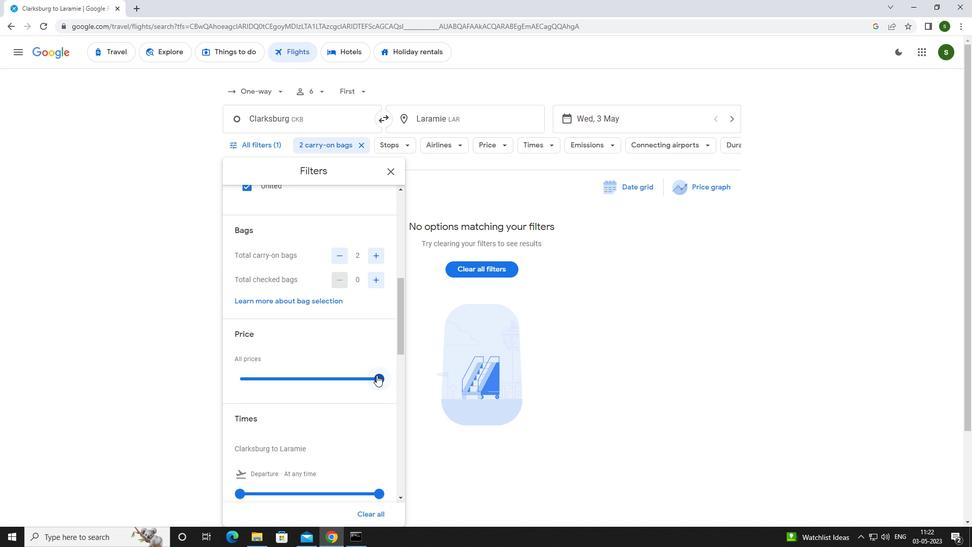 
Action: Mouse scrolled (376, 374) with delta (0, 0)
Screenshot: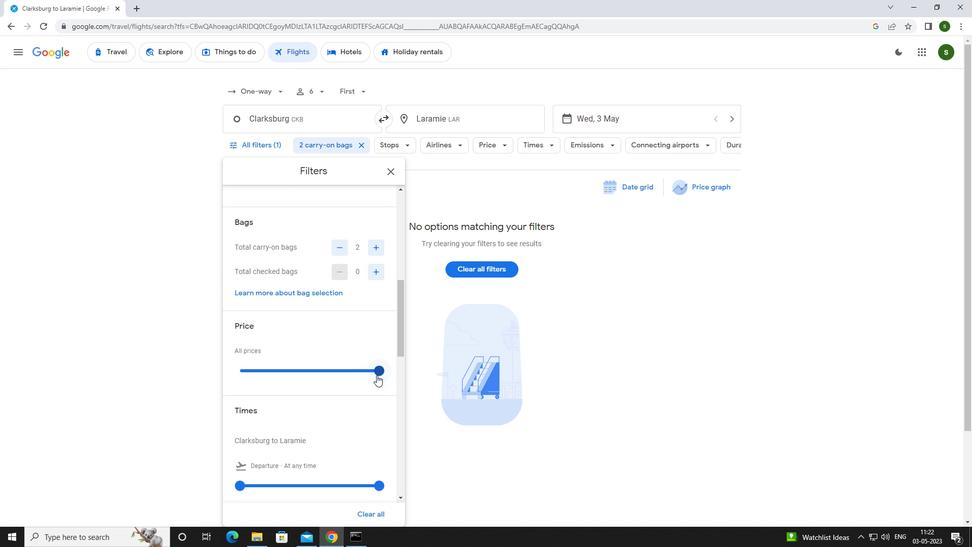 
Action: Mouse moved to (238, 391)
Screenshot: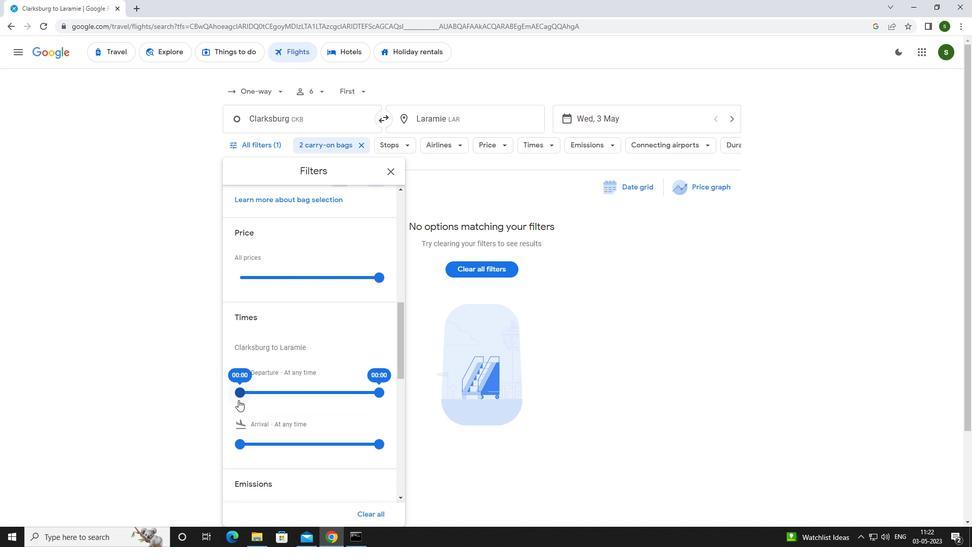 
Action: Mouse pressed left at (238, 391)
Screenshot: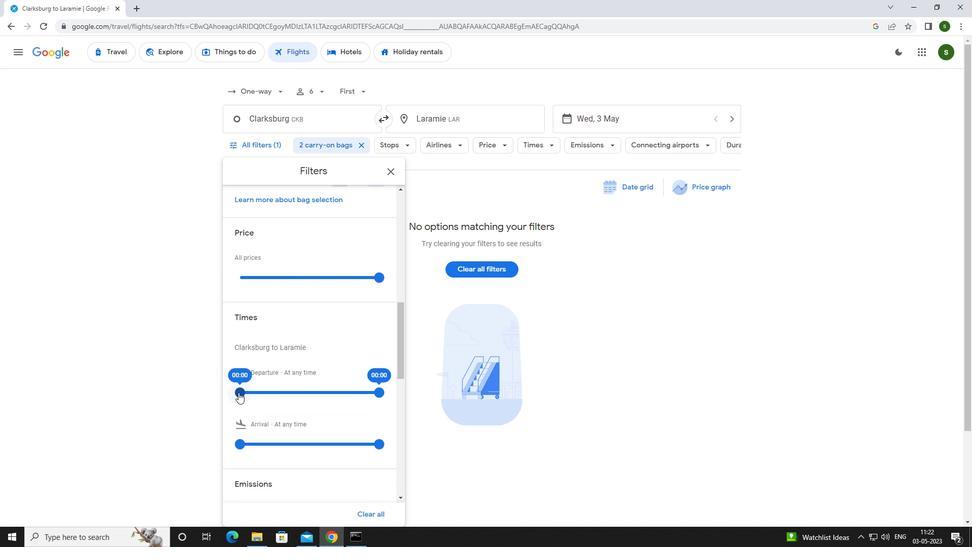 
Action: Mouse moved to (588, 337)
Screenshot: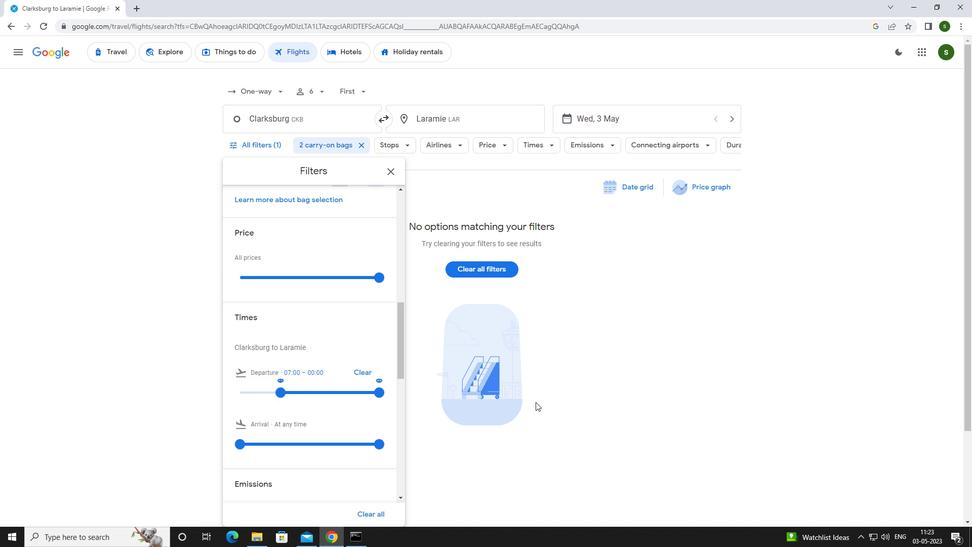 
Action: Mouse pressed left at (588, 337)
Screenshot: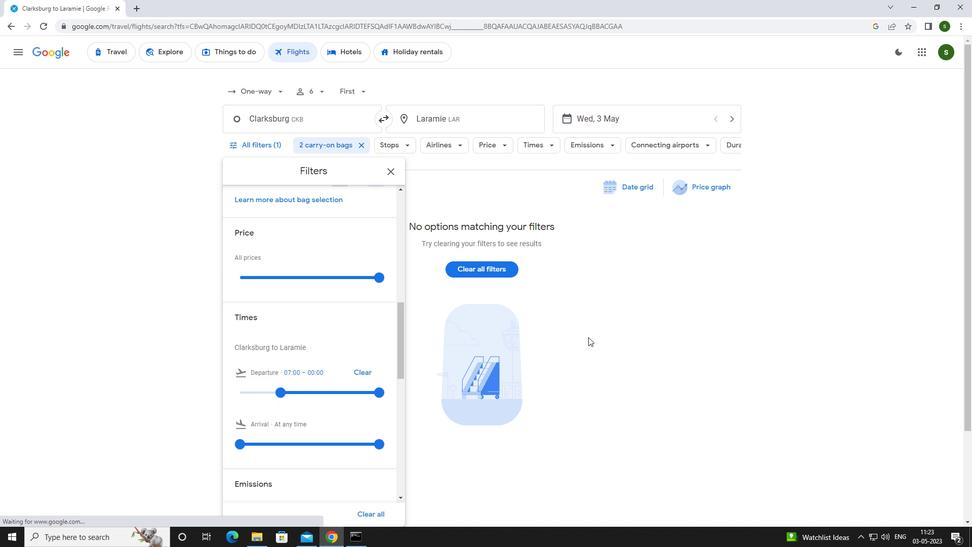 
Action: Mouse moved to (588, 336)
Screenshot: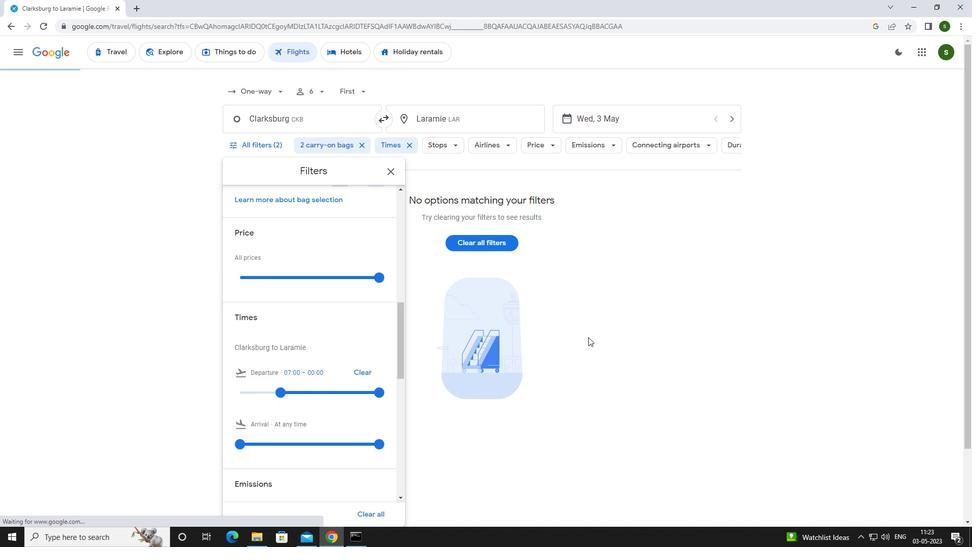 
